 Task: Check the percentage active listings of air conditioning unit in the last 5 years.
Action: Mouse moved to (1083, 251)
Screenshot: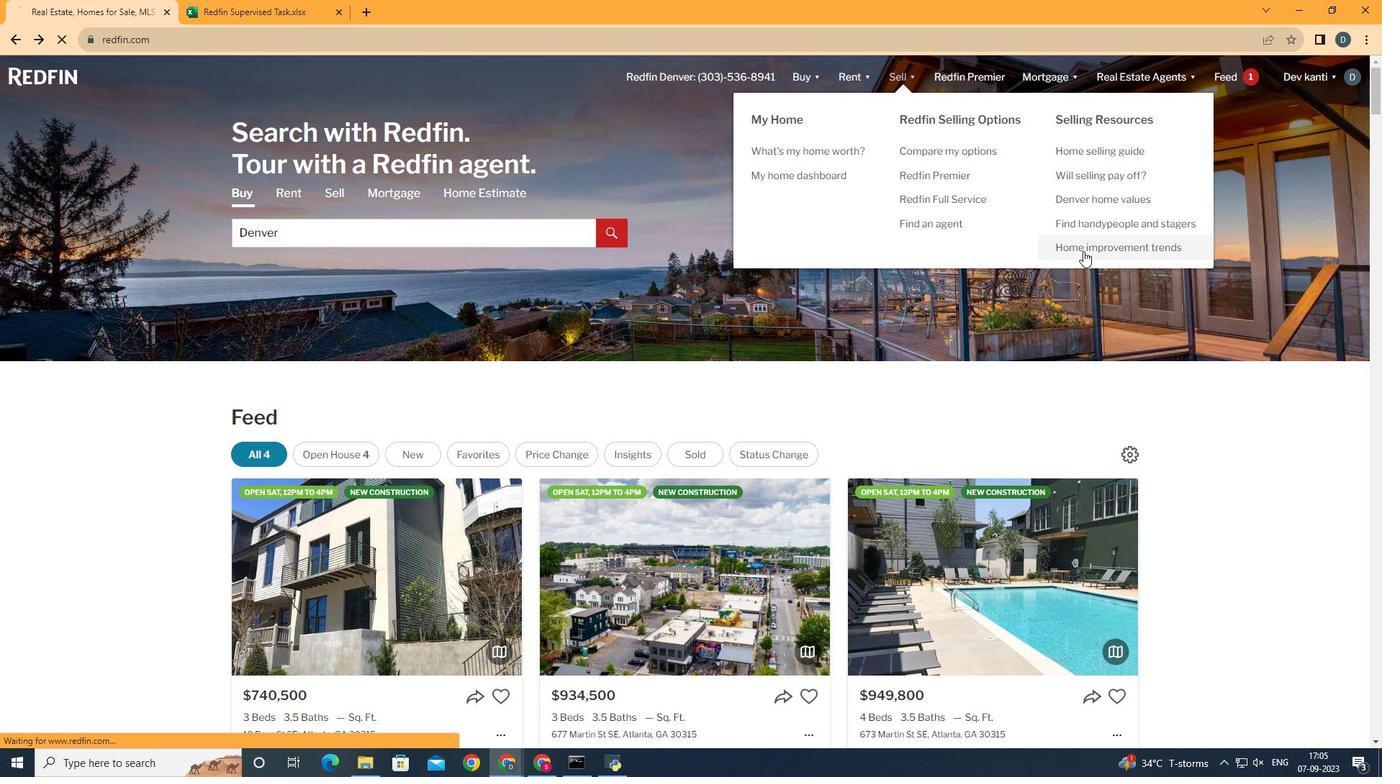 
Action: Mouse pressed left at (1083, 251)
Screenshot: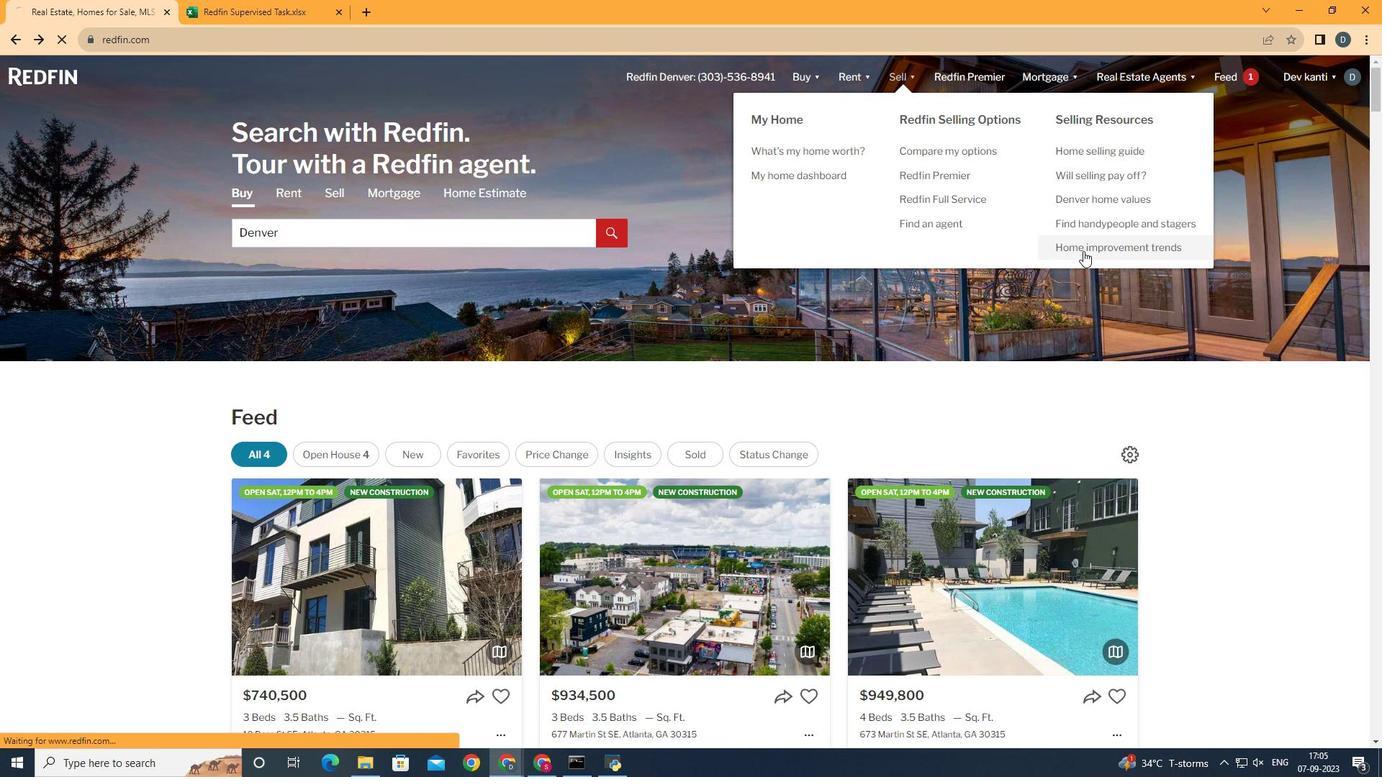 
Action: Mouse moved to (343, 271)
Screenshot: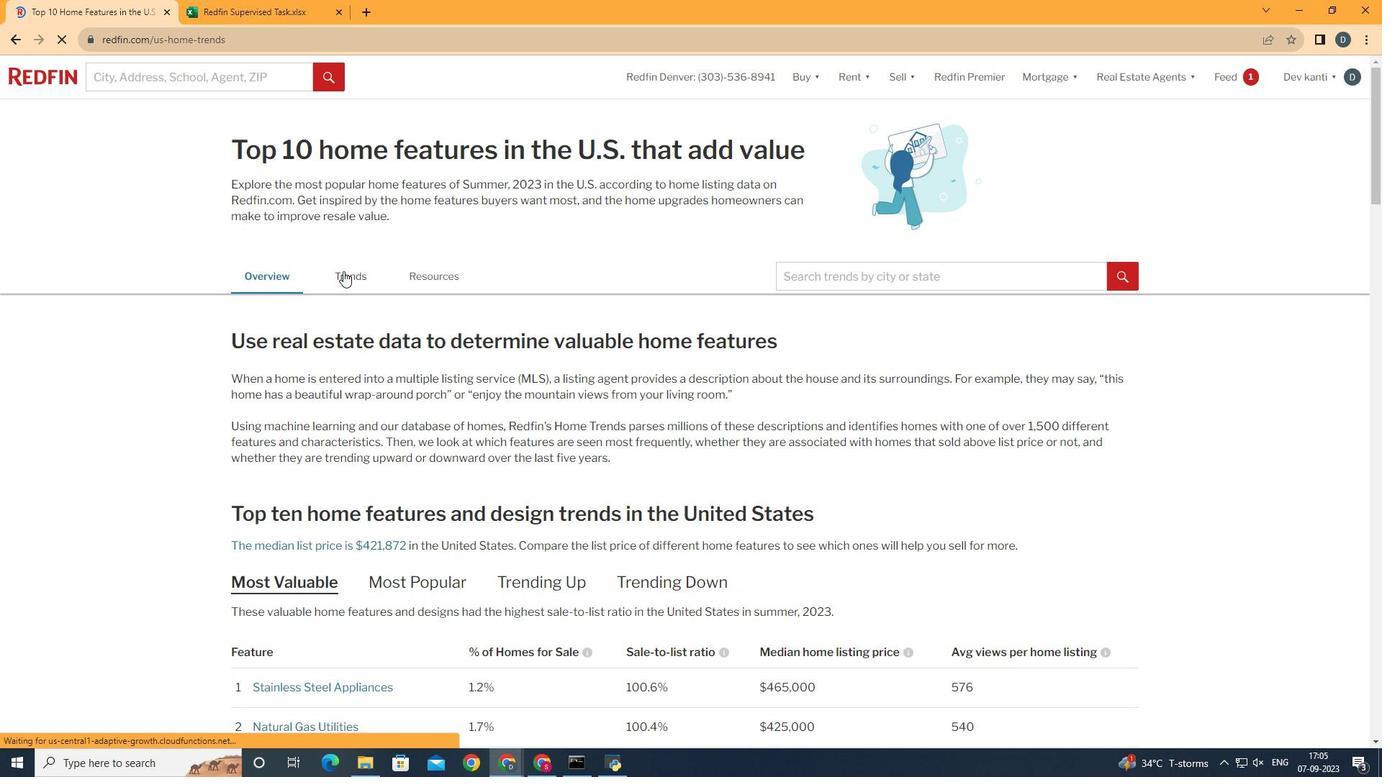 
Action: Mouse pressed left at (343, 271)
Screenshot: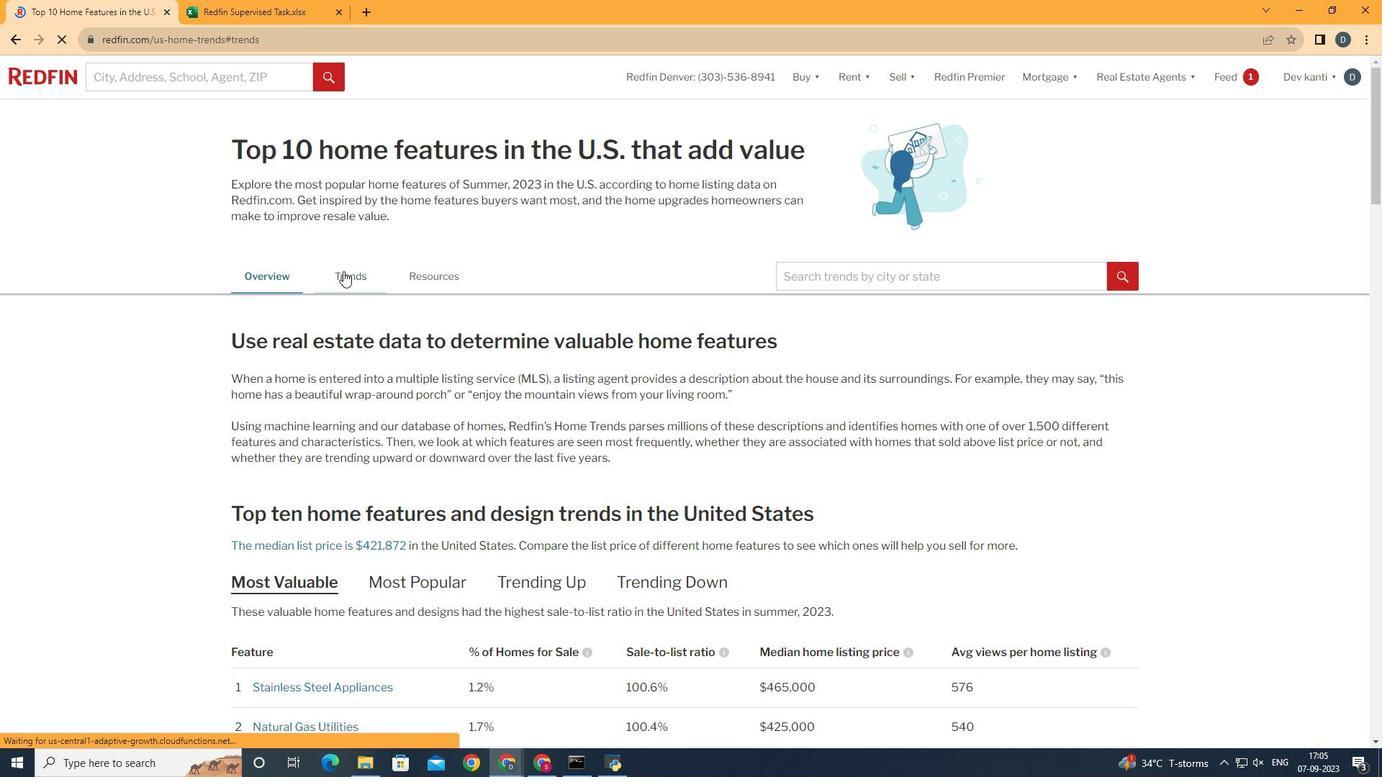 
Action: Mouse moved to (513, 278)
Screenshot: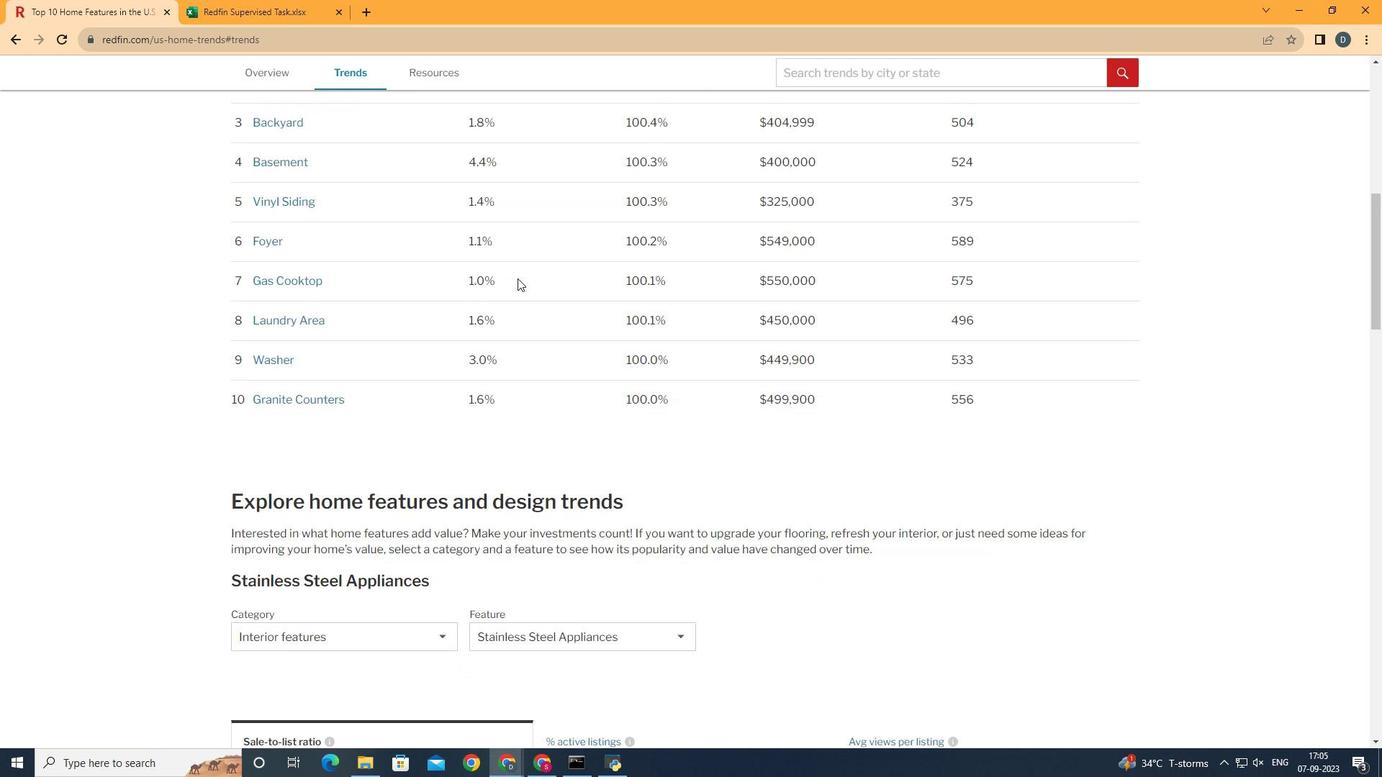 
Action: Mouse scrolled (513, 277) with delta (0, 0)
Screenshot: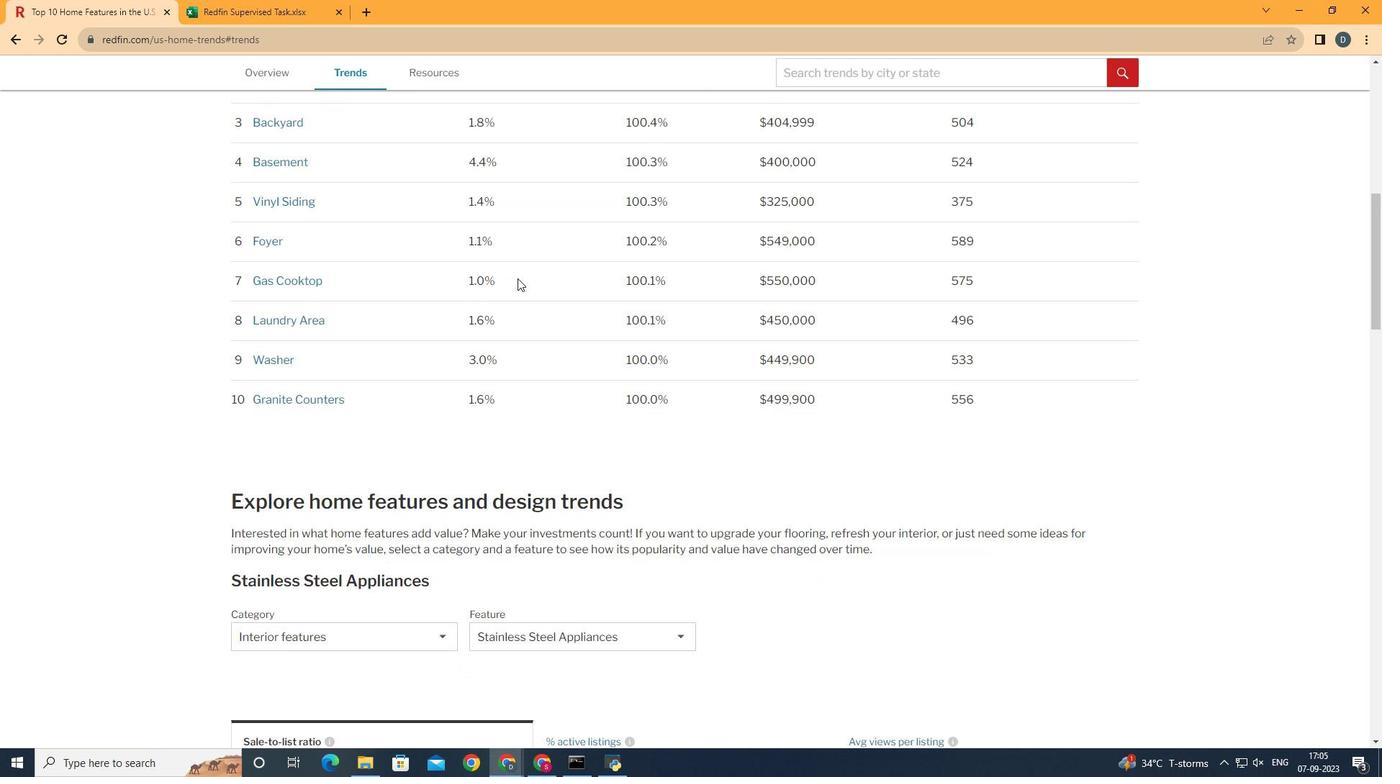
Action: Mouse scrolled (513, 277) with delta (0, 0)
Screenshot: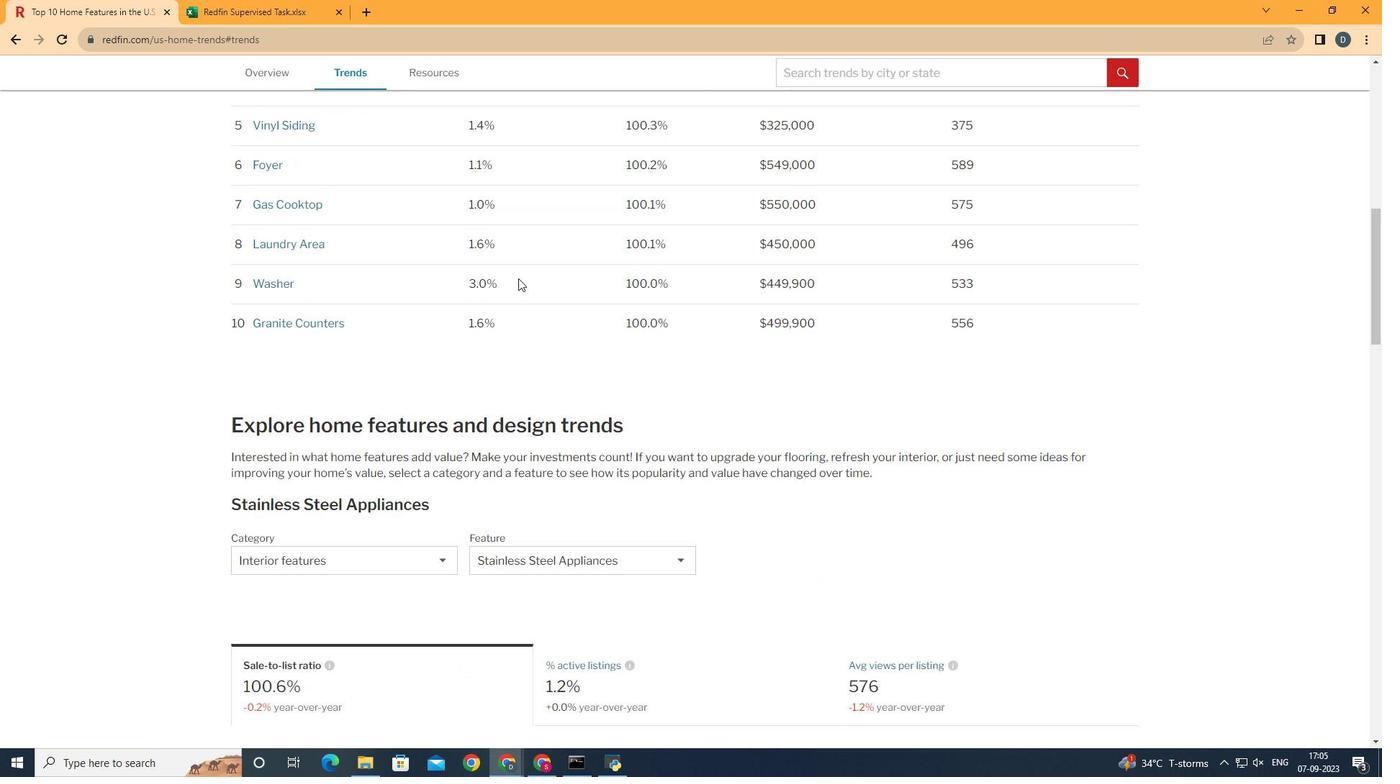 
Action: Mouse scrolled (513, 277) with delta (0, 0)
Screenshot: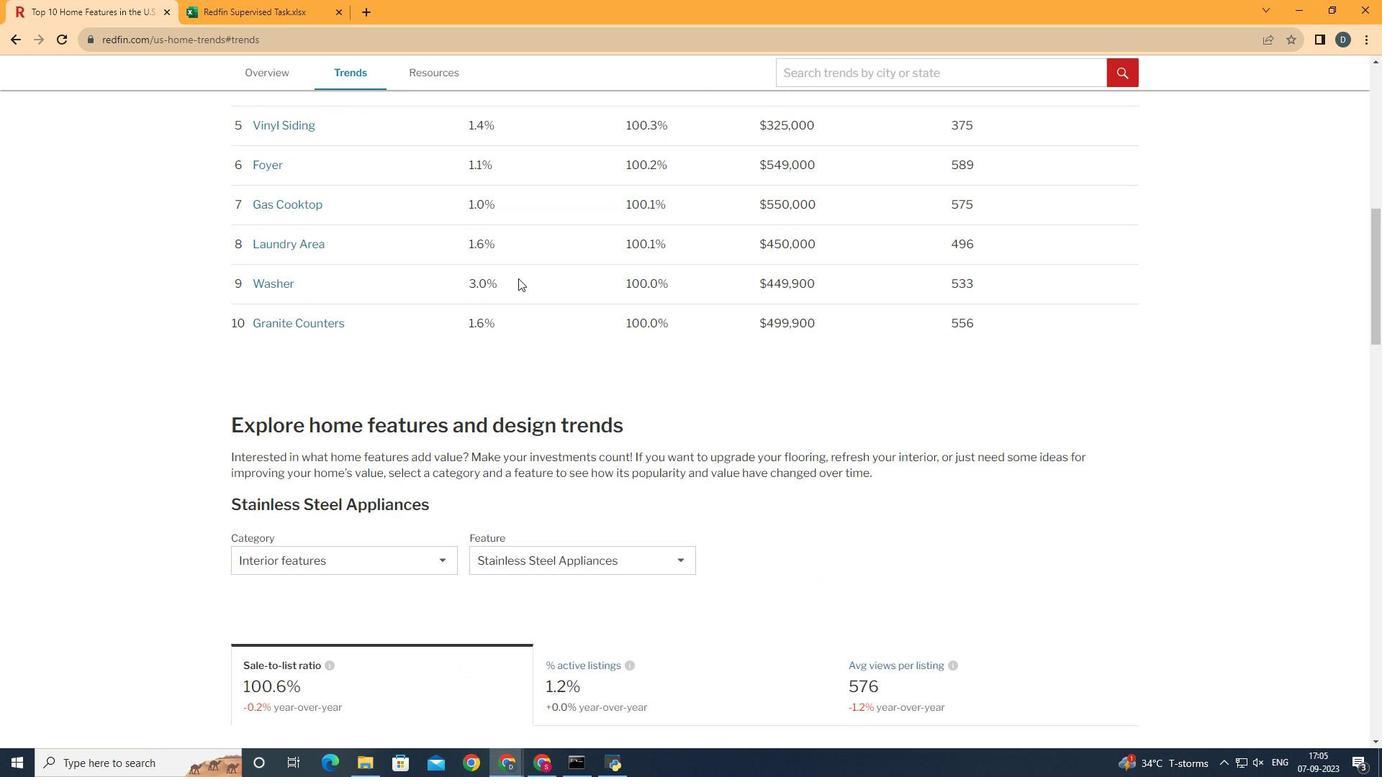 
Action: Mouse moved to (517, 278)
Screenshot: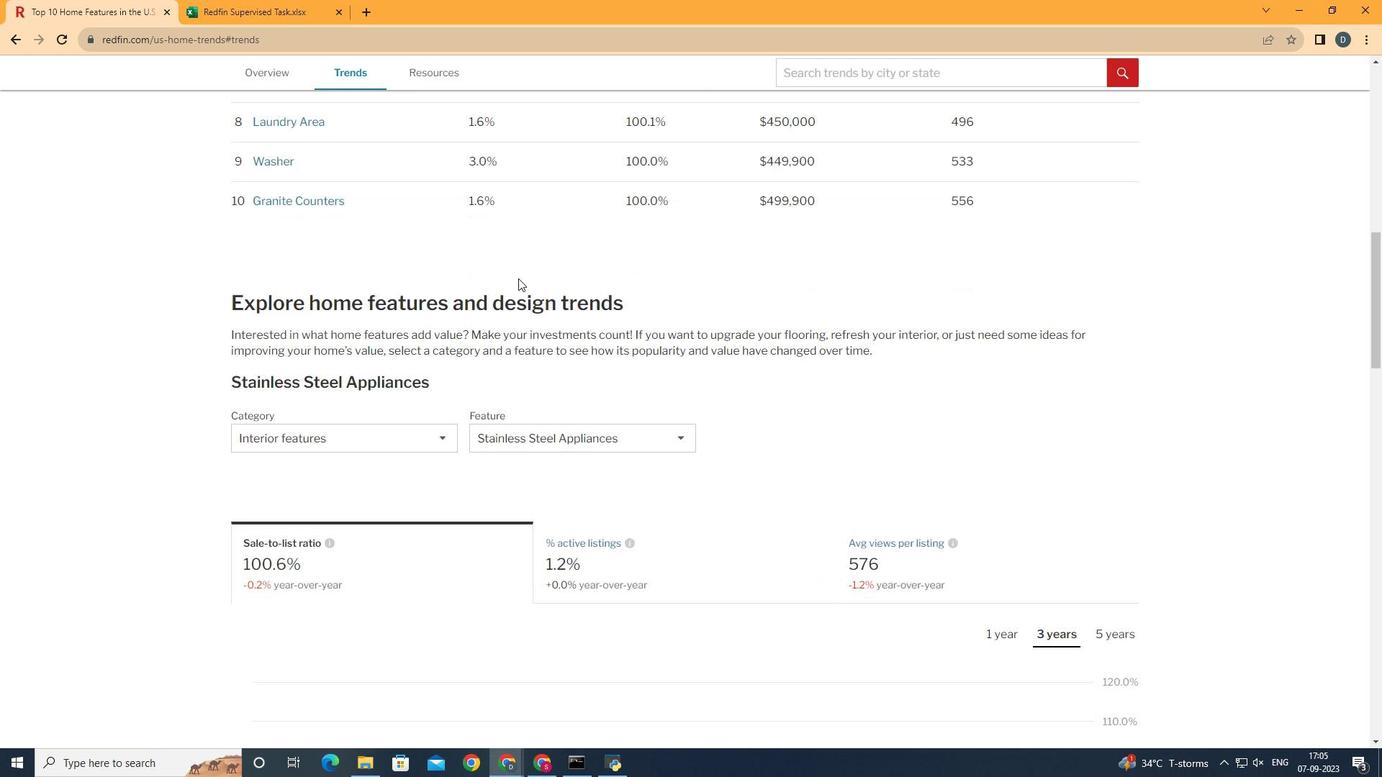 
Action: Mouse scrolled (517, 277) with delta (0, 0)
Screenshot: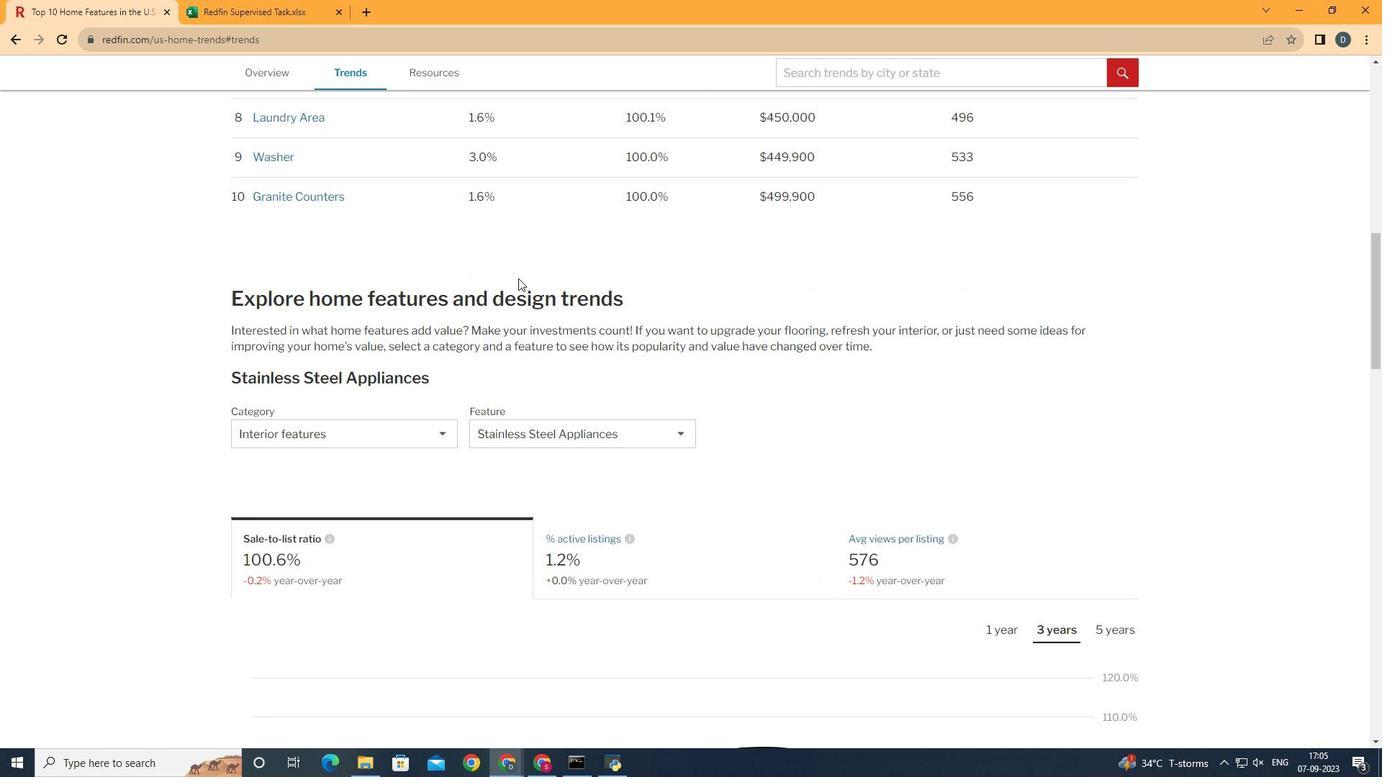 
Action: Mouse scrolled (517, 277) with delta (0, 0)
Screenshot: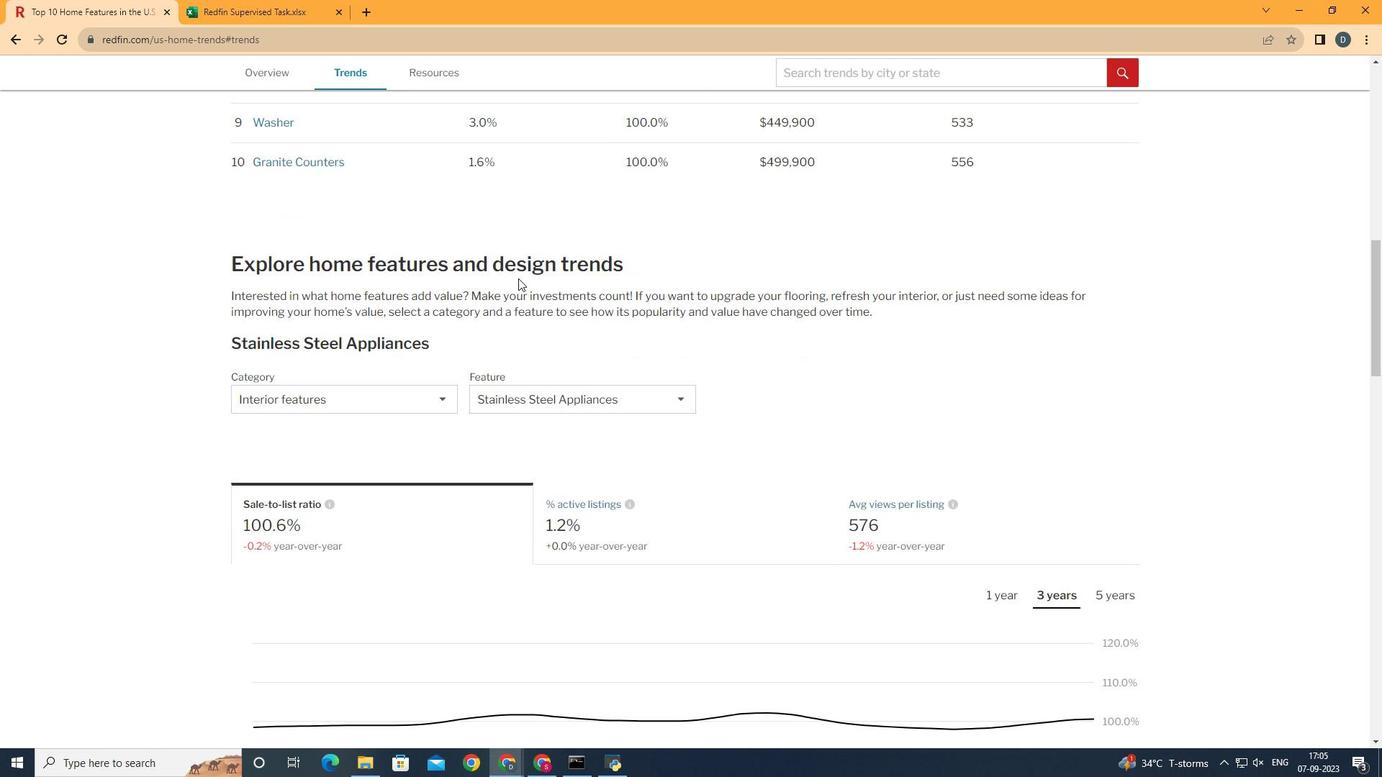 
Action: Mouse scrolled (517, 277) with delta (0, 0)
Screenshot: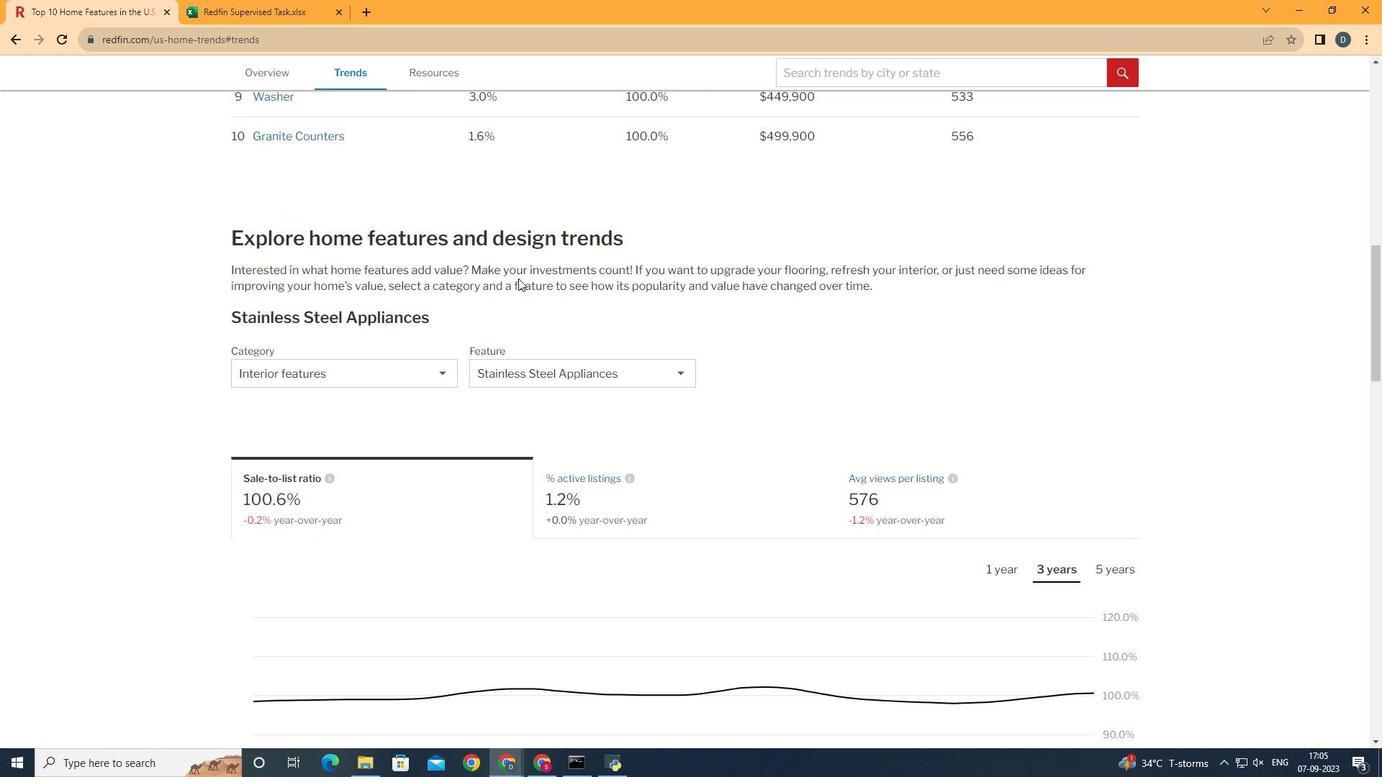 
Action: Mouse moved to (518, 278)
Screenshot: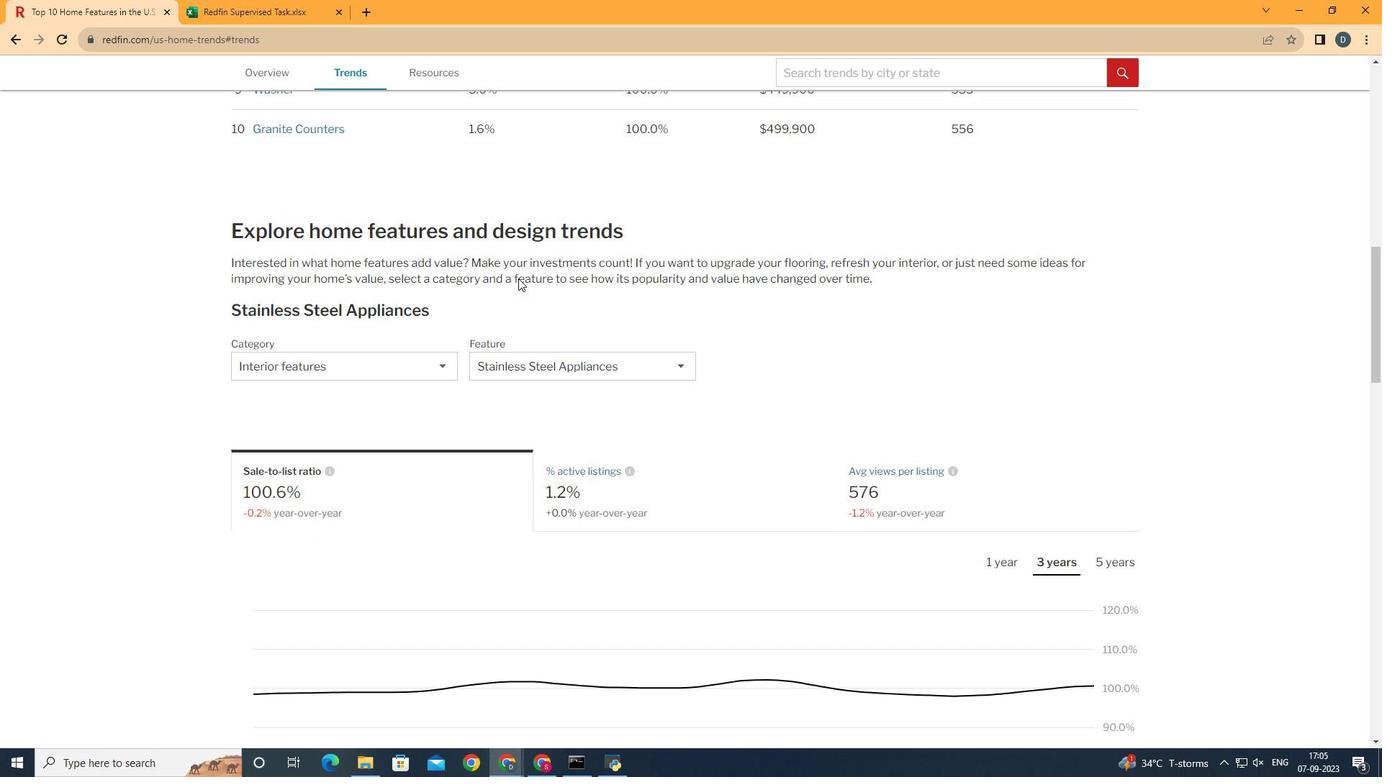 
Action: Mouse scrolled (518, 277) with delta (0, 0)
Screenshot: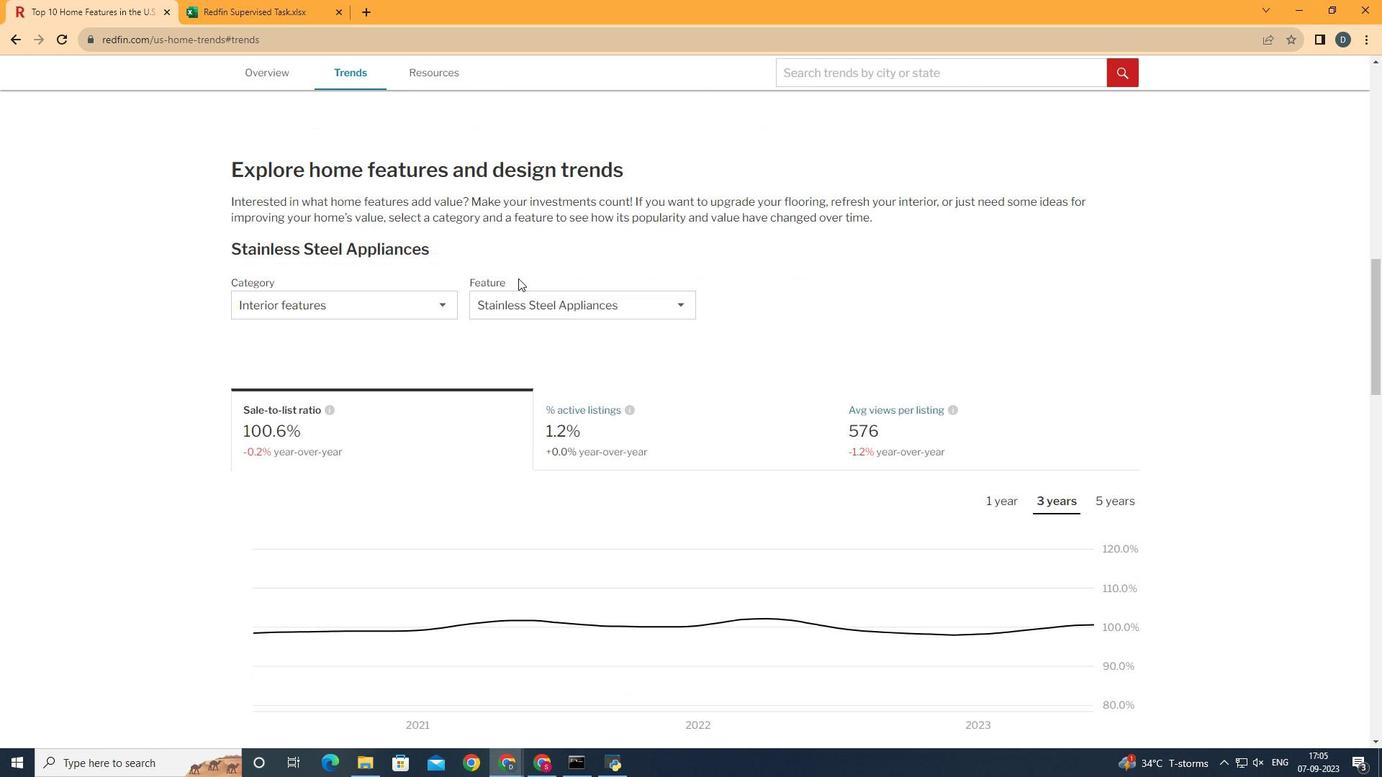 
Action: Mouse scrolled (518, 277) with delta (0, 0)
Screenshot: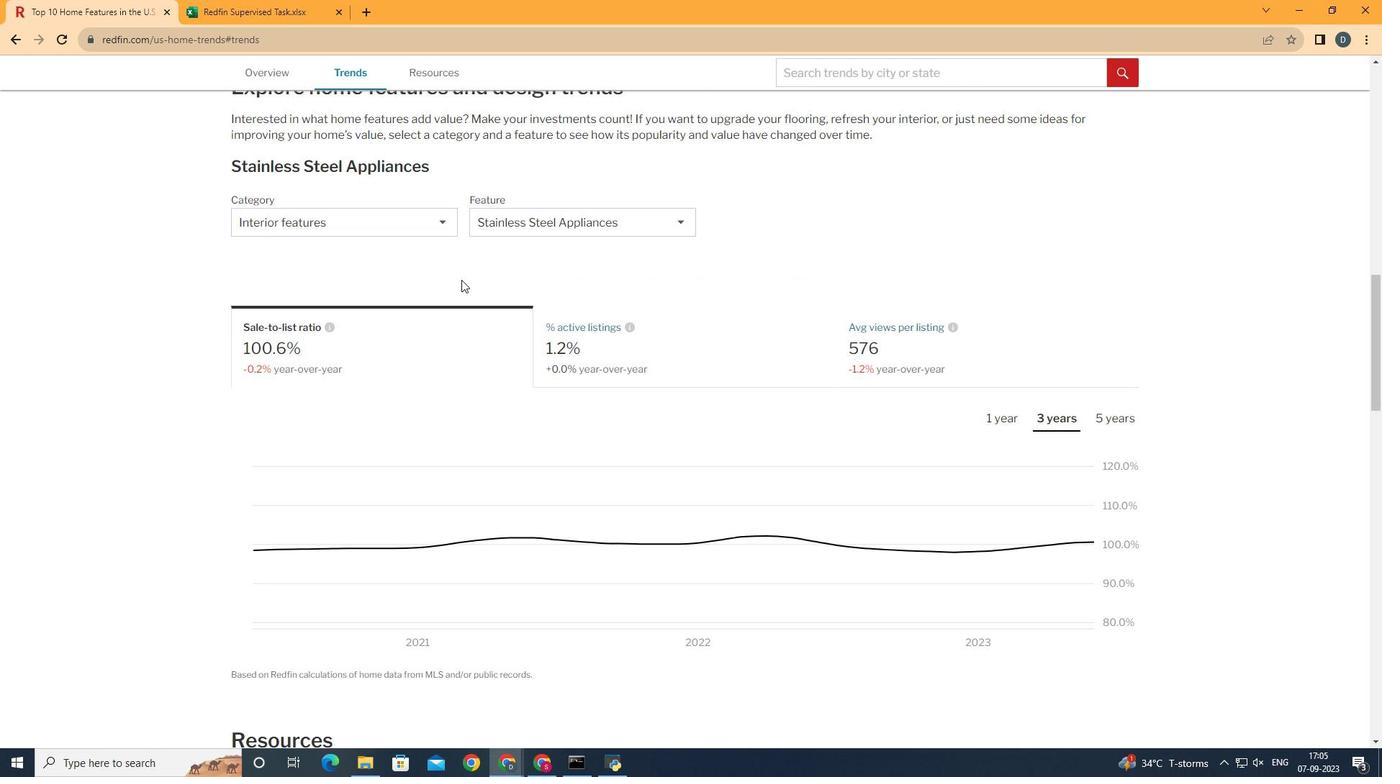 
Action: Mouse scrolled (518, 277) with delta (0, 0)
Screenshot: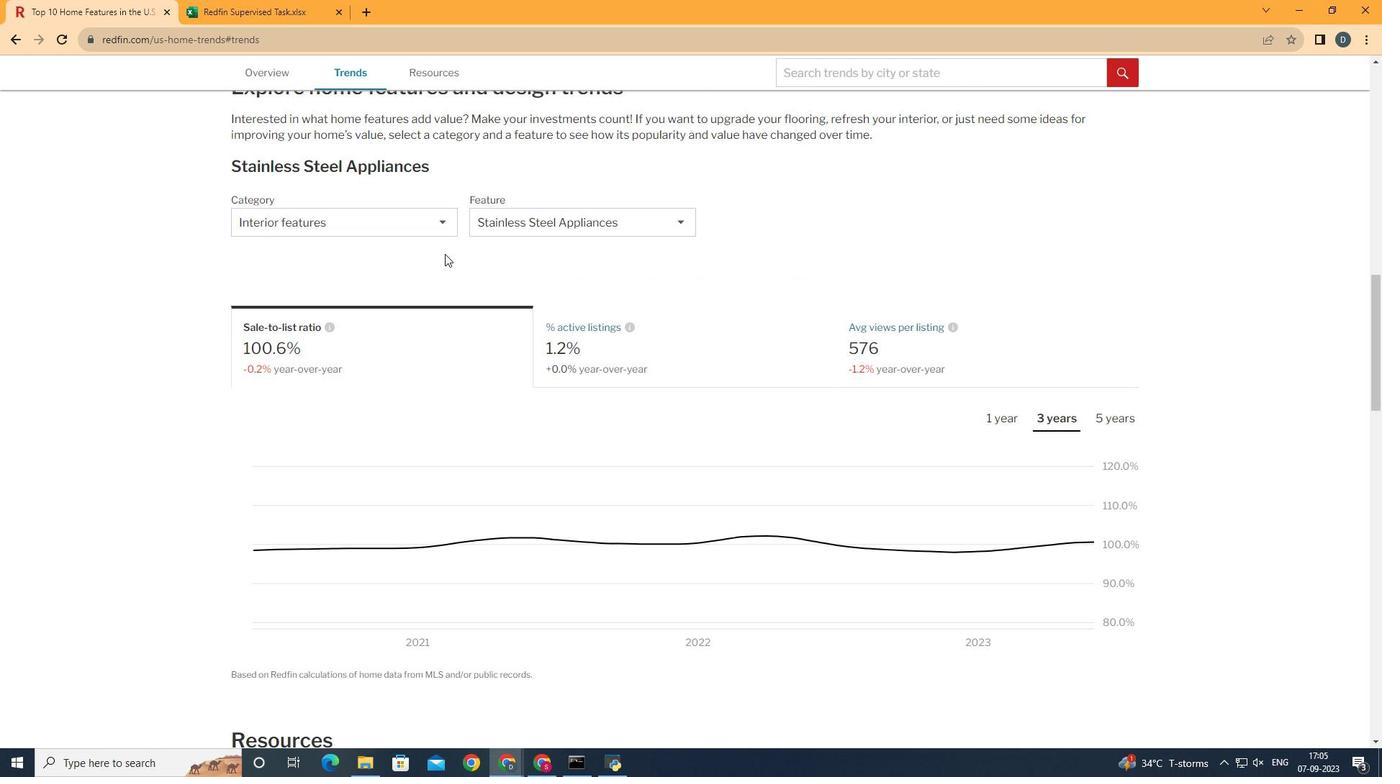 
Action: Mouse moved to (413, 229)
Screenshot: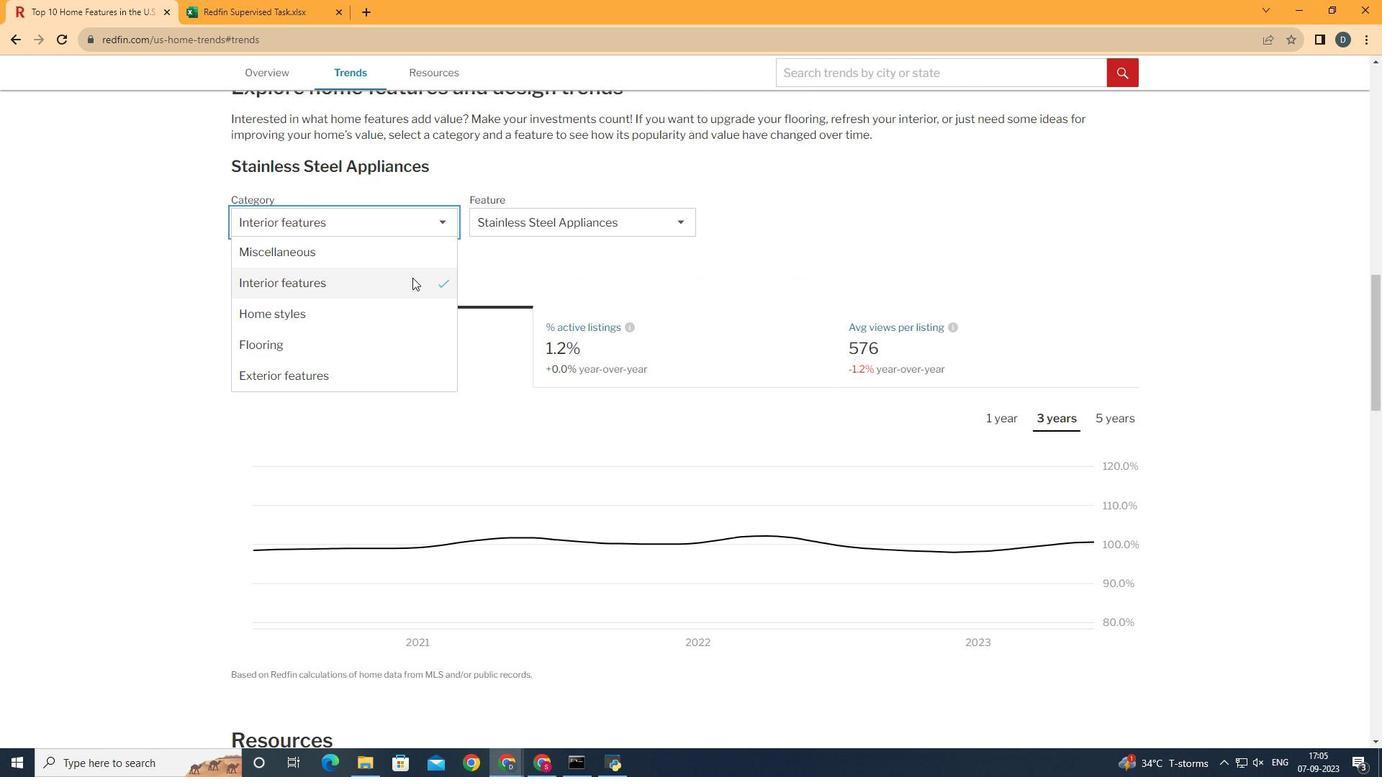 
Action: Mouse pressed left at (413, 229)
Screenshot: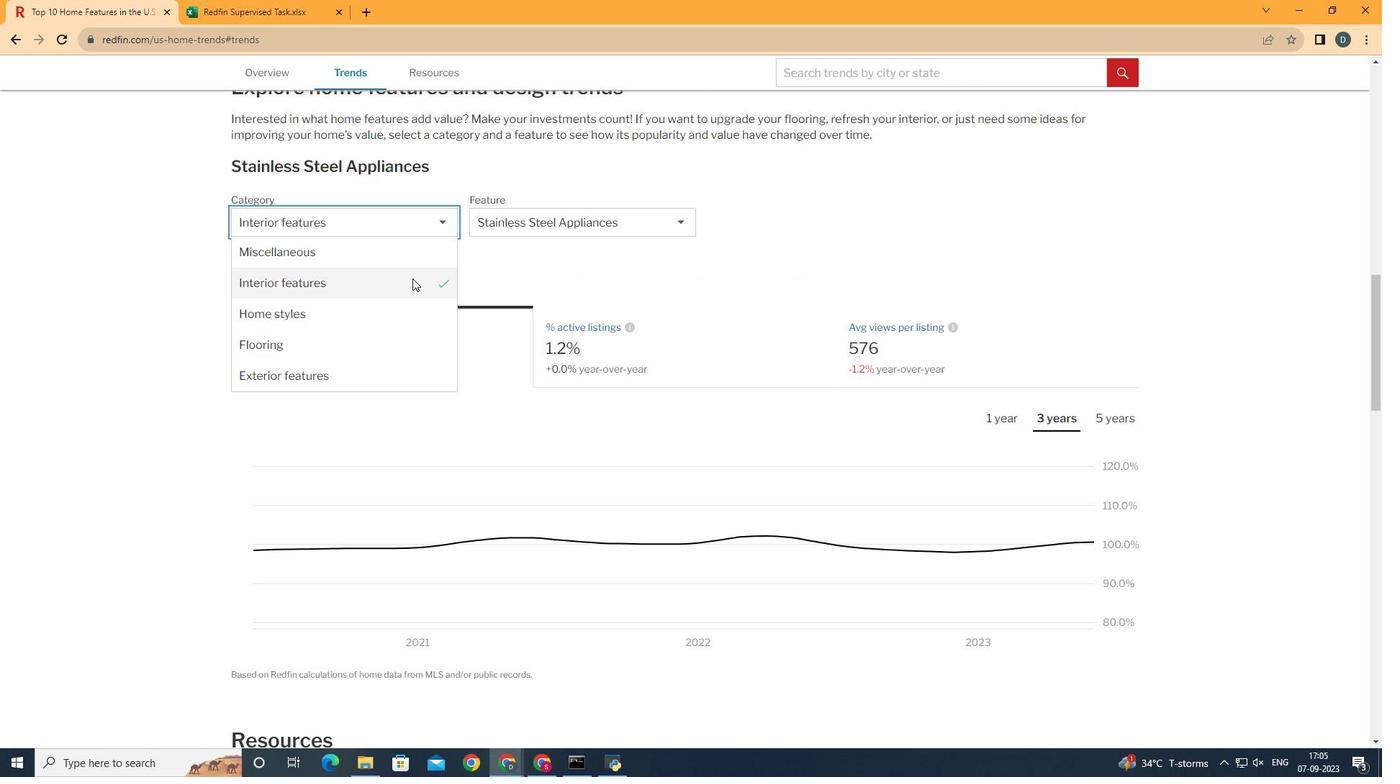 
Action: Mouse moved to (412, 278)
Screenshot: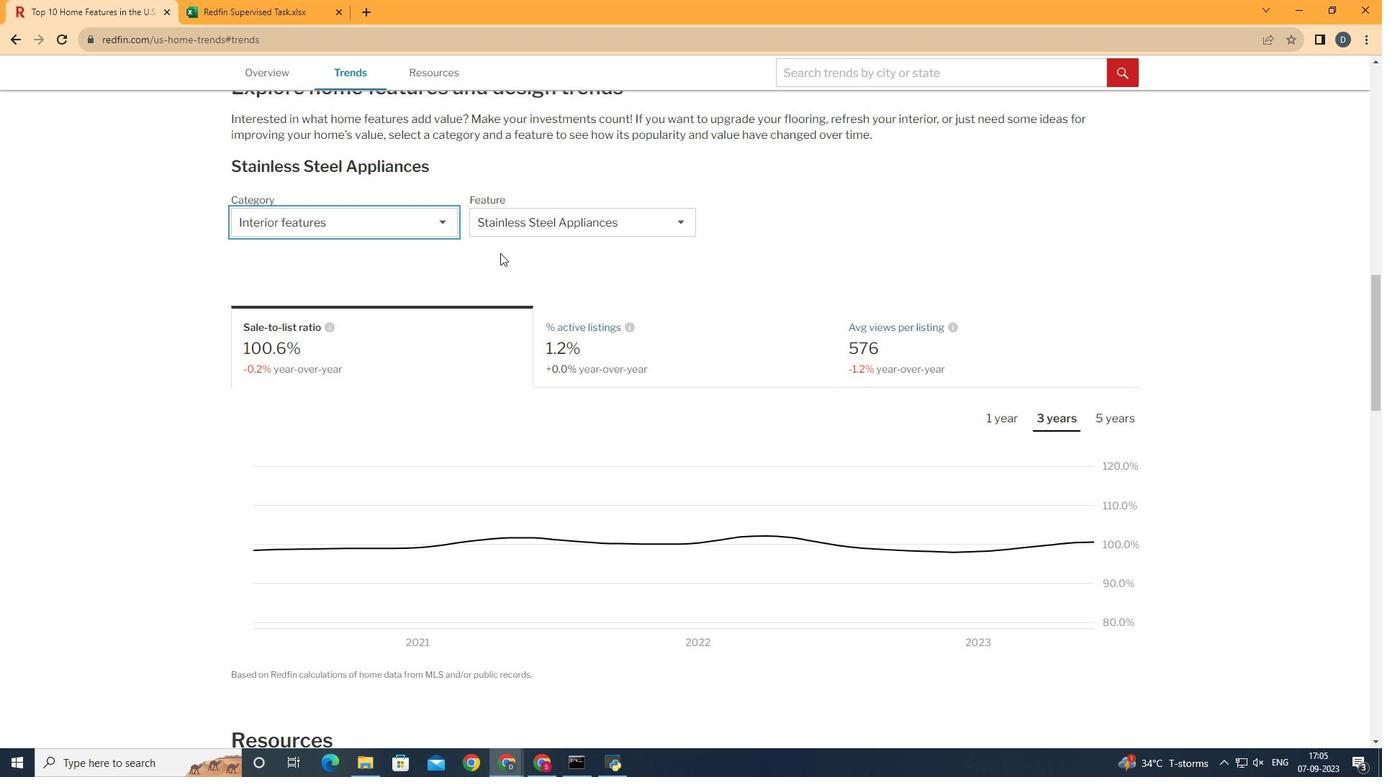 
Action: Mouse pressed left at (412, 278)
Screenshot: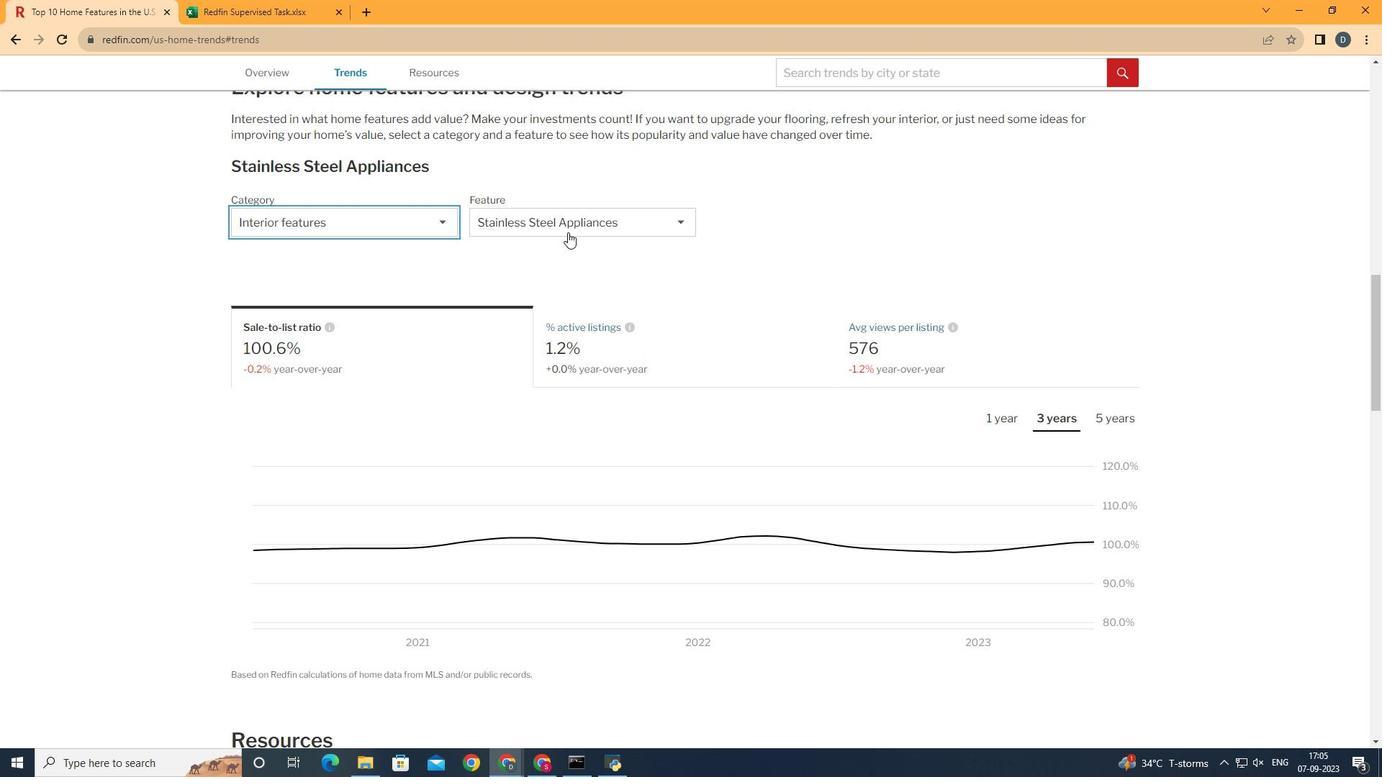 
Action: Mouse moved to (567, 232)
Screenshot: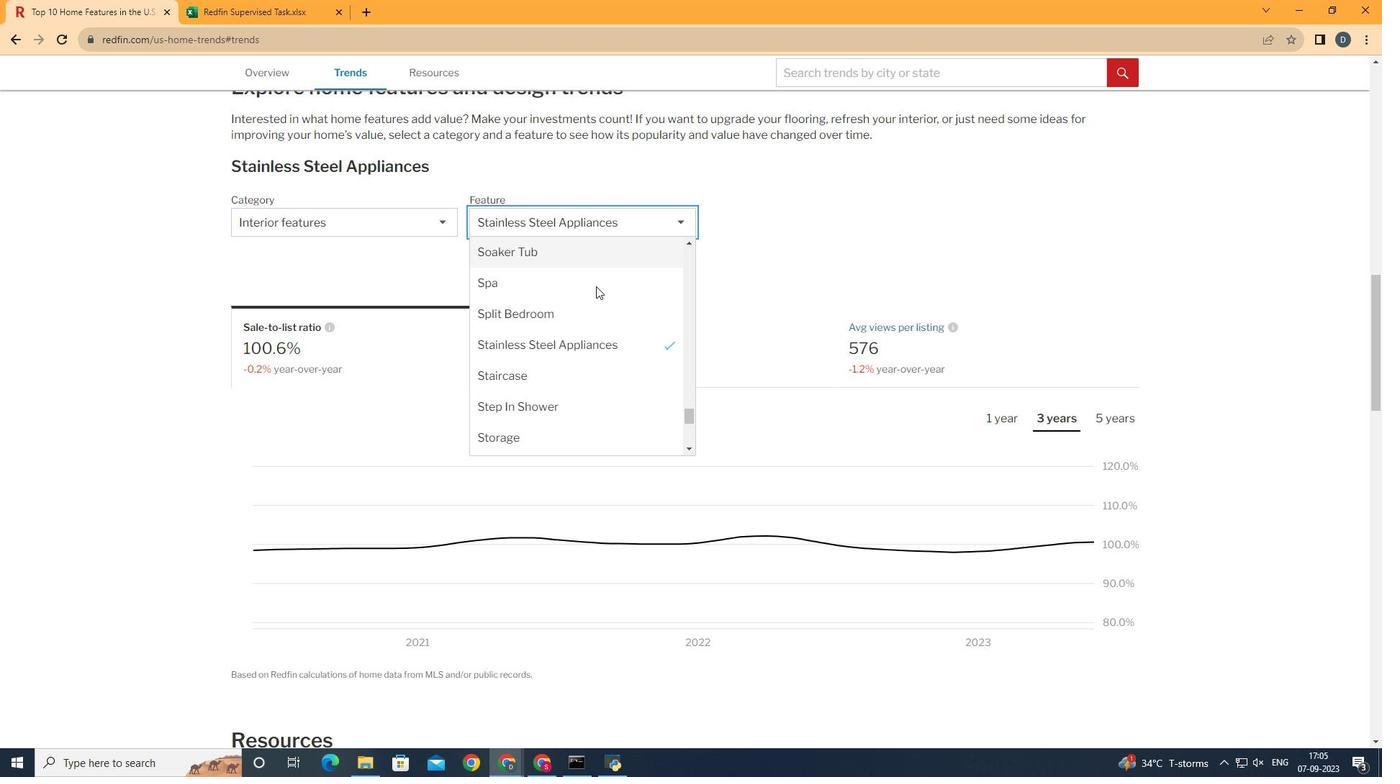 
Action: Mouse pressed left at (567, 232)
Screenshot: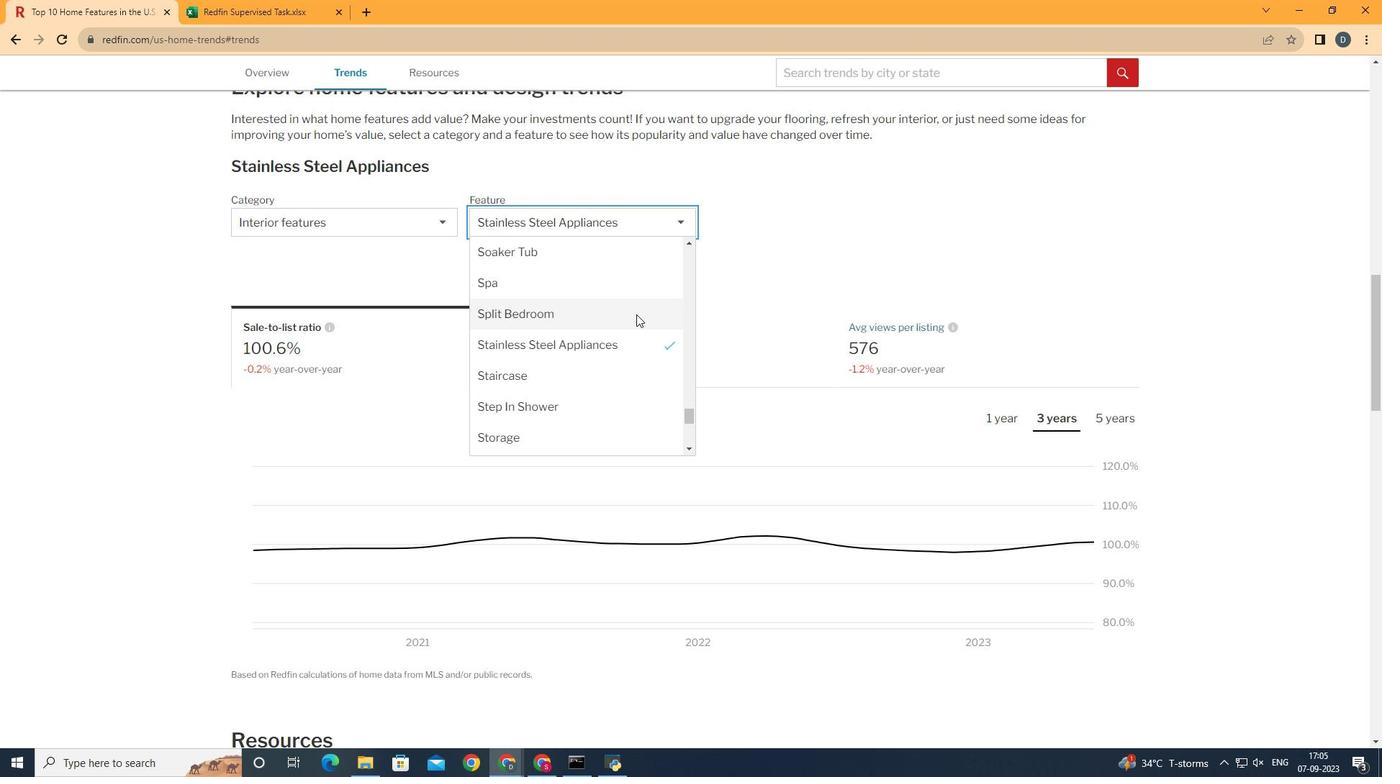 
Action: Mouse moved to (690, 411)
Screenshot: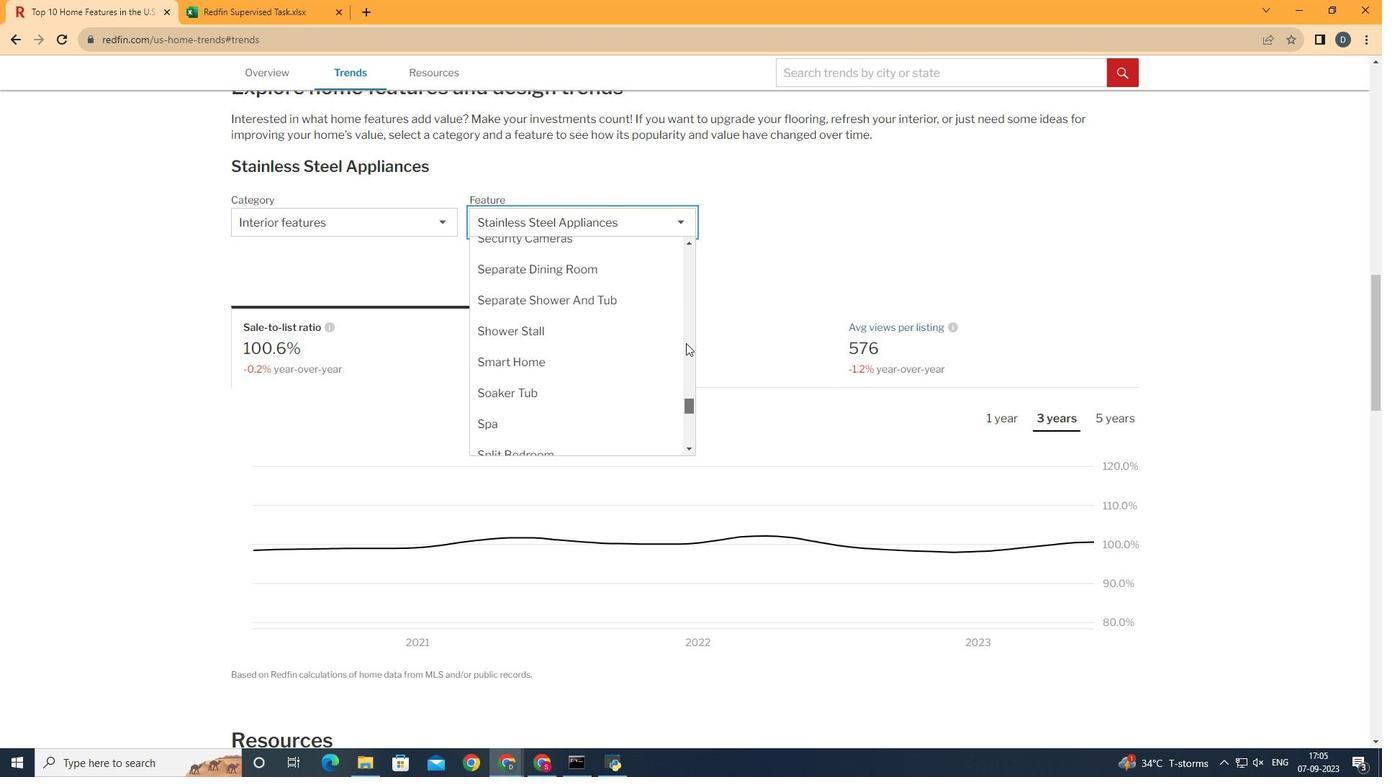 
Action: Mouse pressed left at (690, 411)
Screenshot: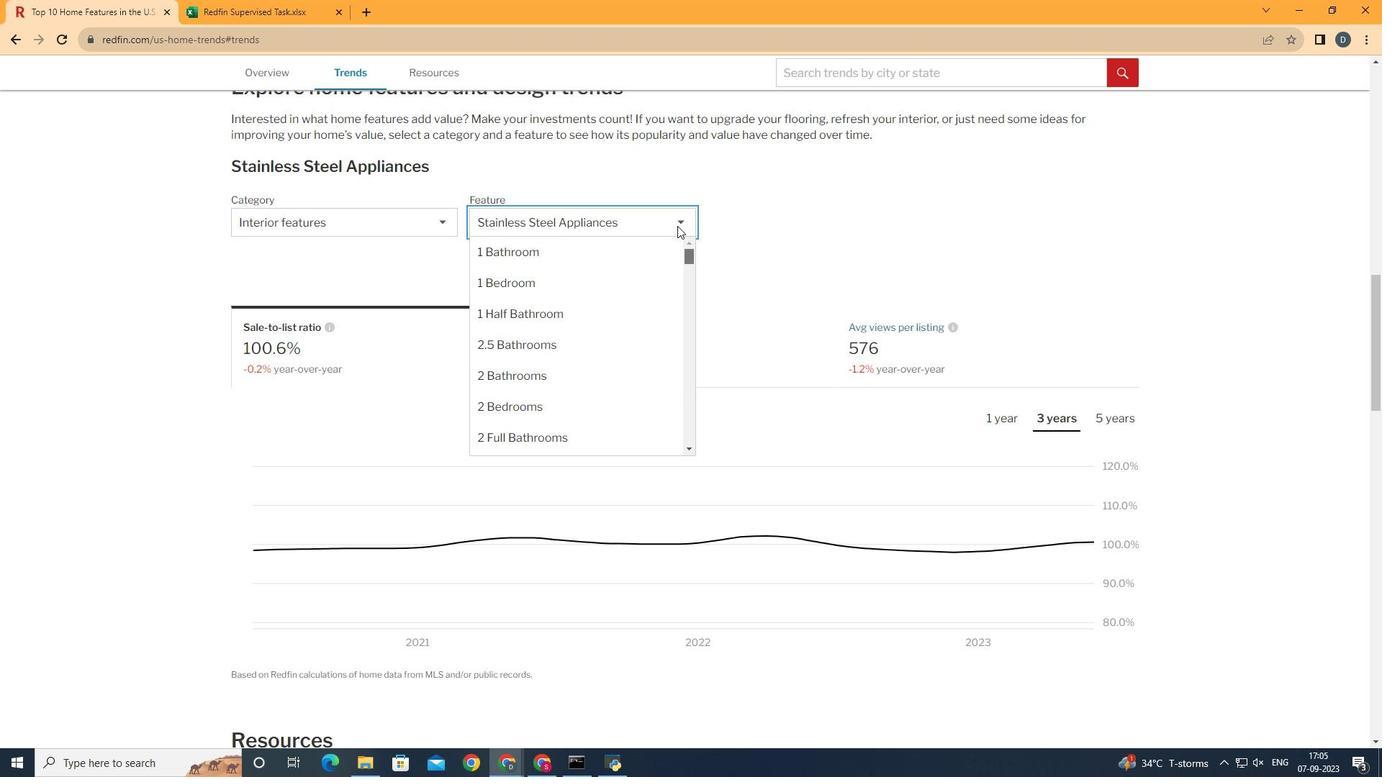 
Action: Mouse moved to (652, 314)
Screenshot: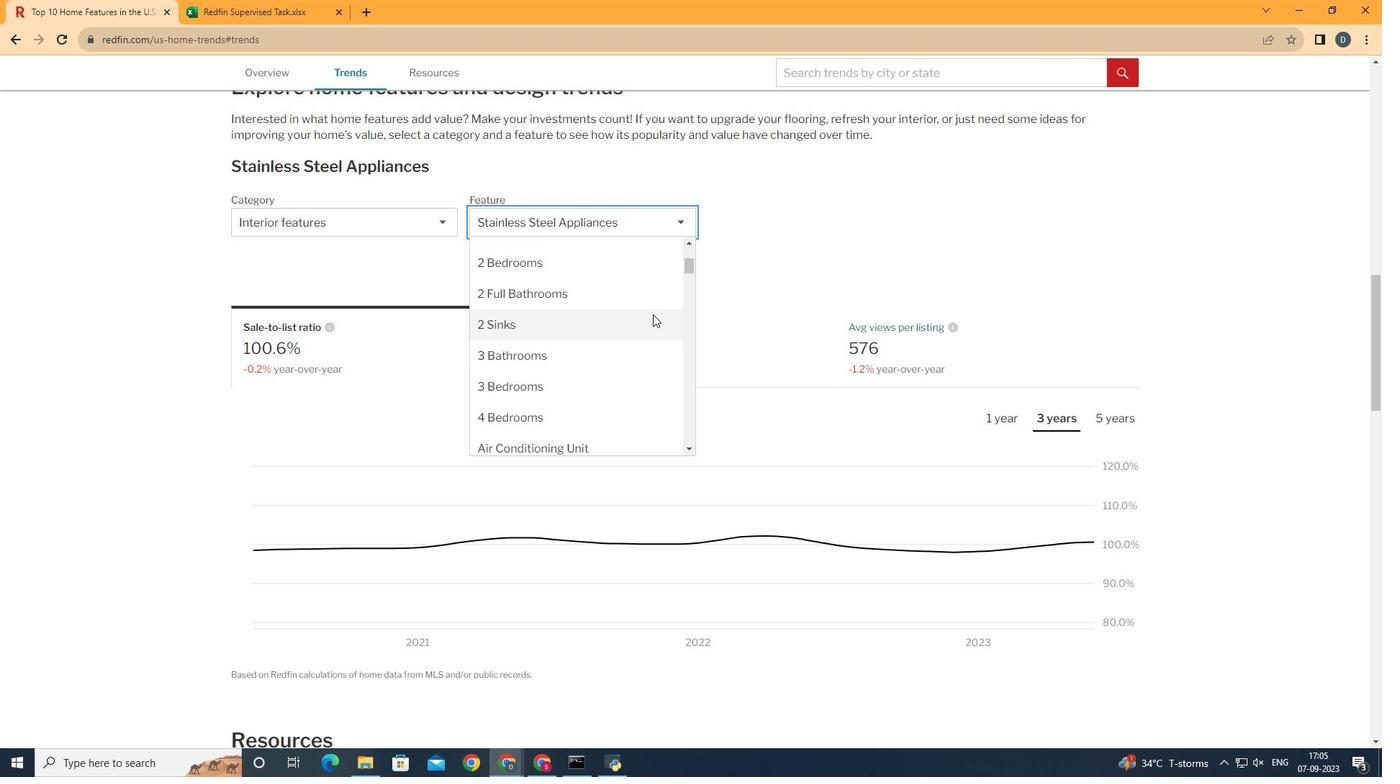 
Action: Mouse scrolled (652, 313) with delta (0, 0)
Screenshot: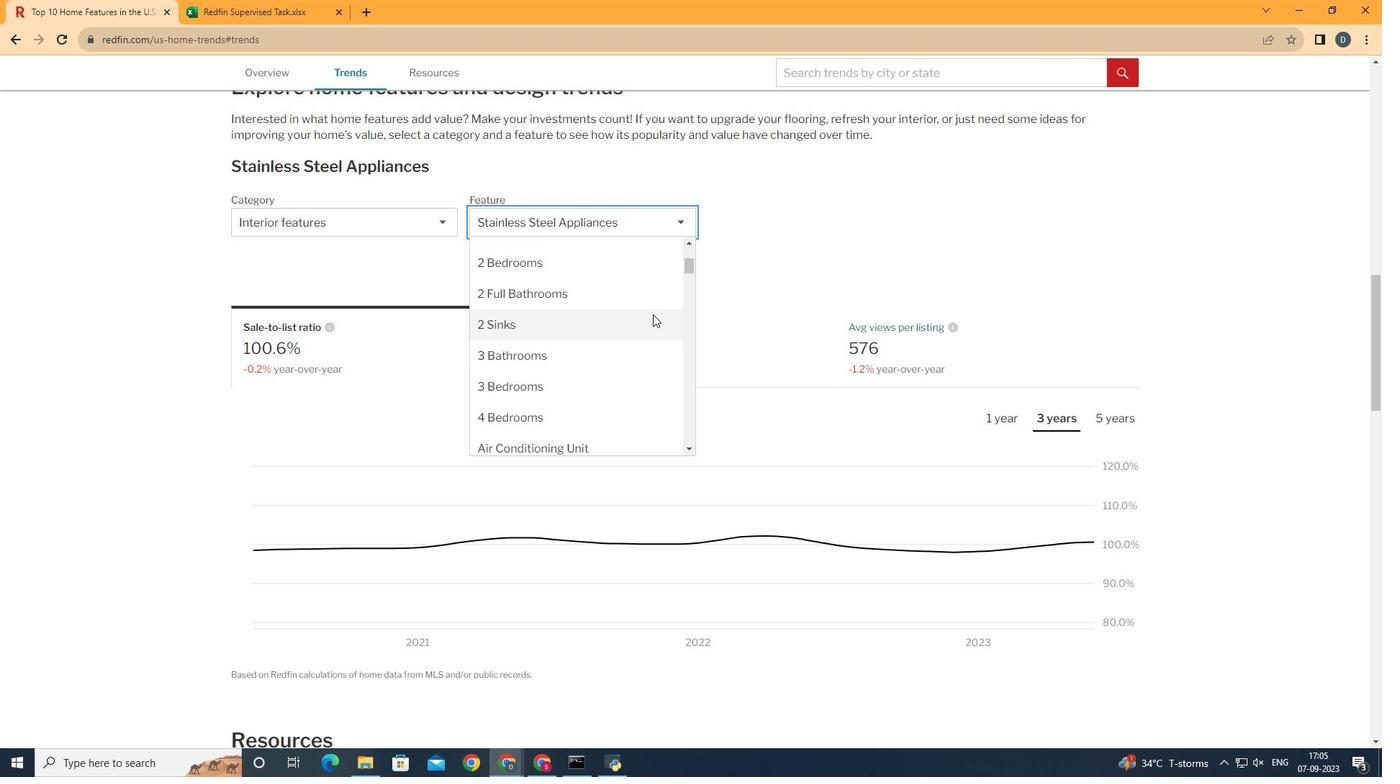 
Action: Mouse scrolled (652, 313) with delta (0, 0)
Screenshot: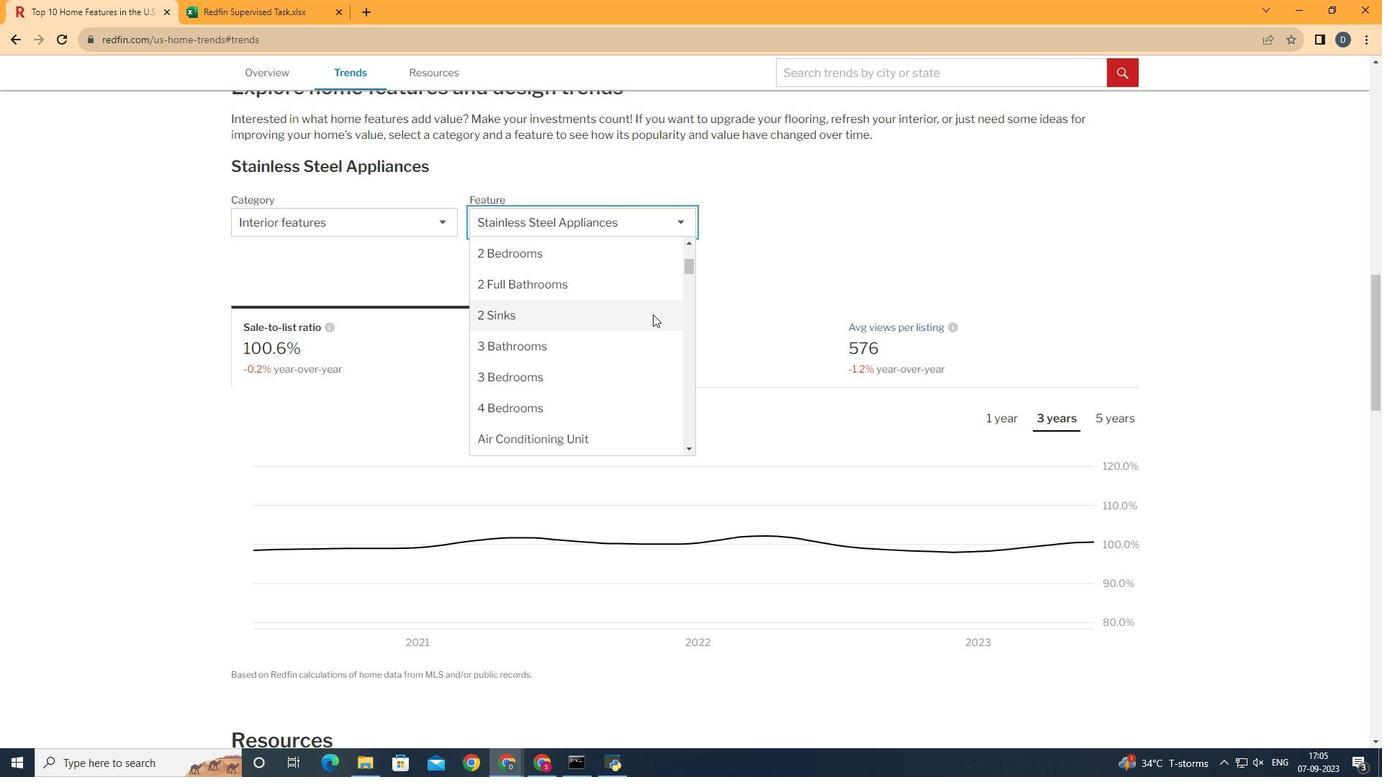 
Action: Mouse moved to (652, 314)
Screenshot: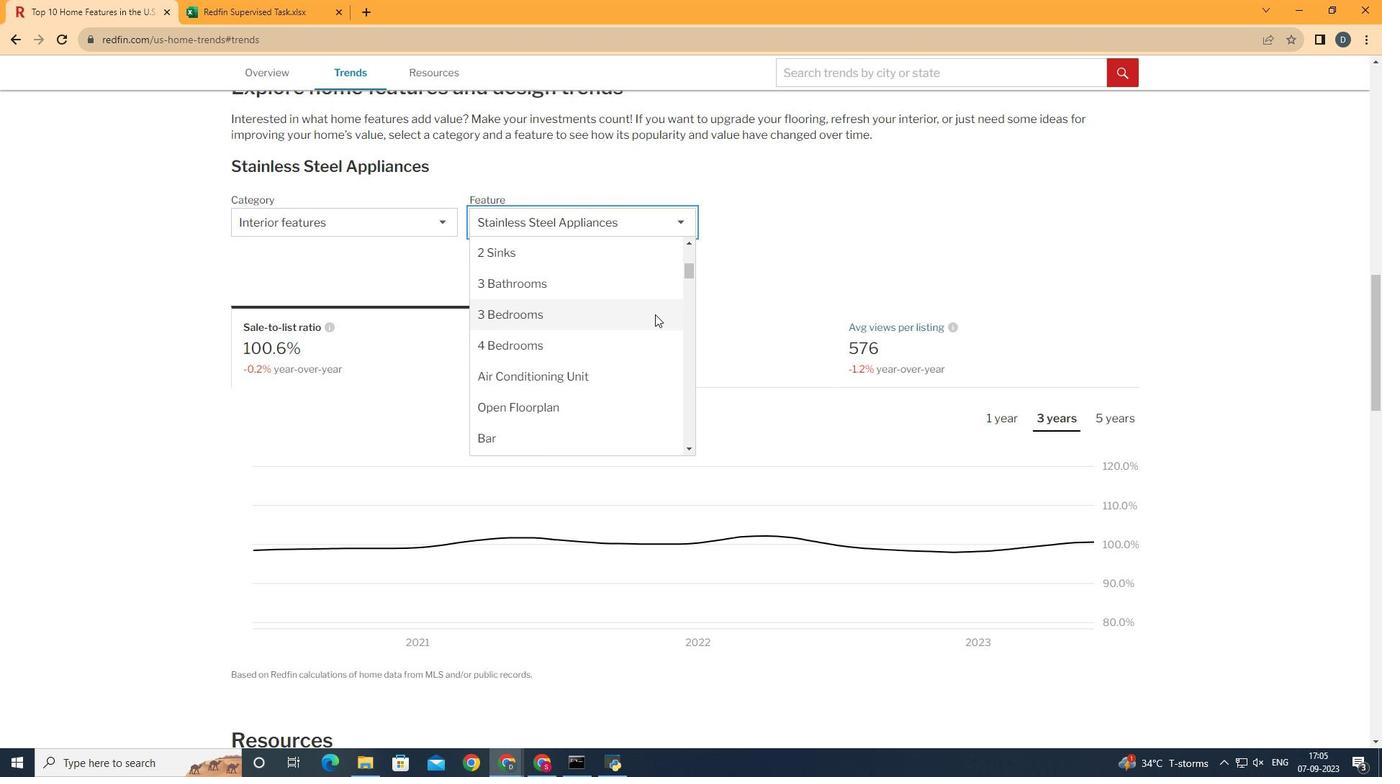 
Action: Mouse scrolled (652, 313) with delta (0, 0)
Screenshot: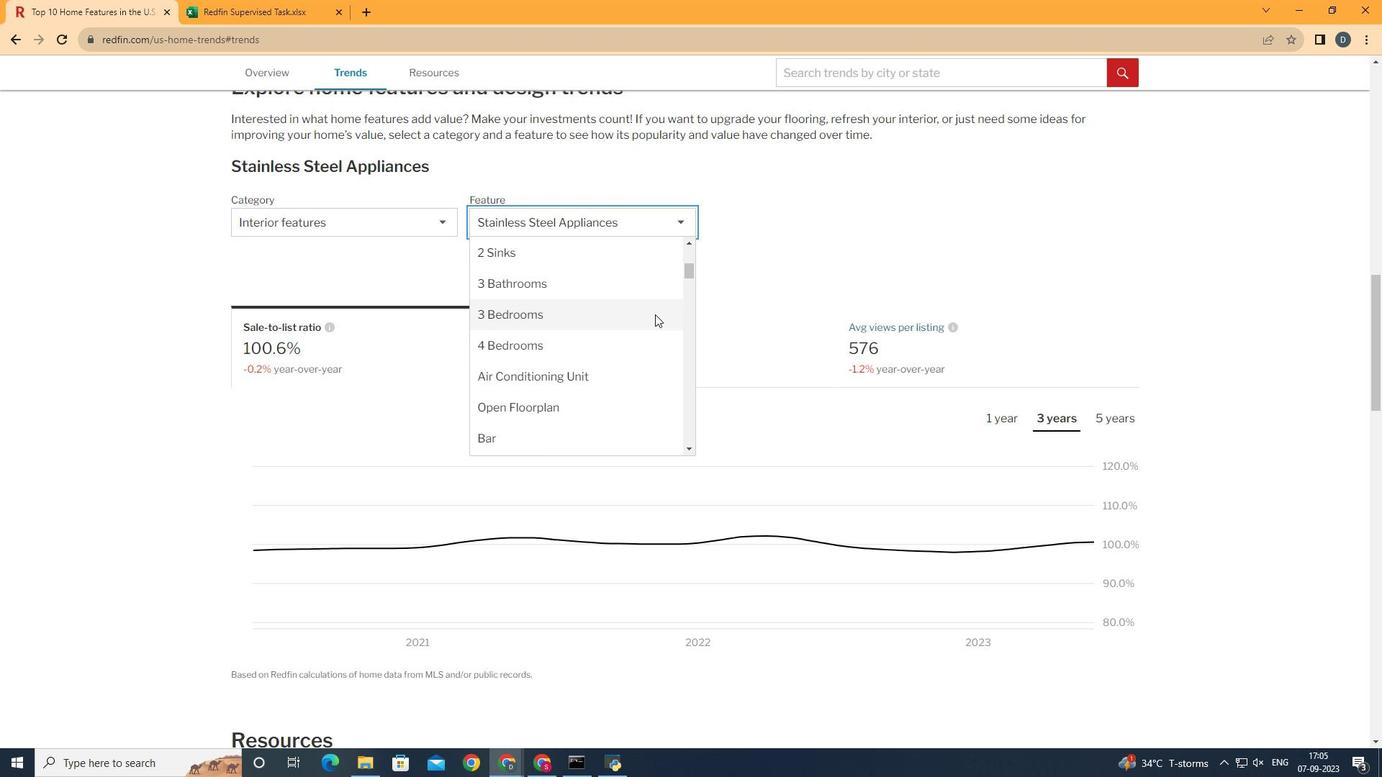 
Action: Mouse moved to (655, 314)
Screenshot: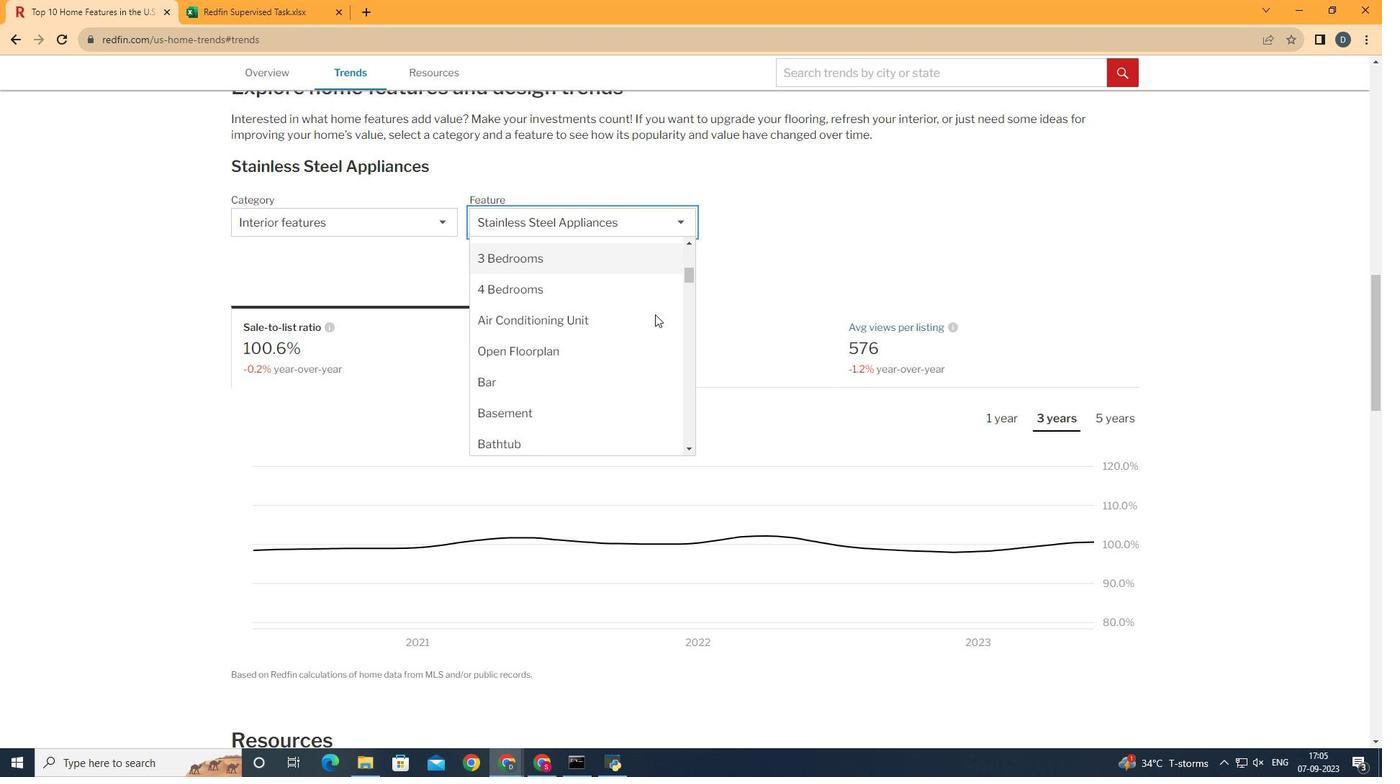 
Action: Mouse scrolled (655, 313) with delta (0, 0)
Screenshot: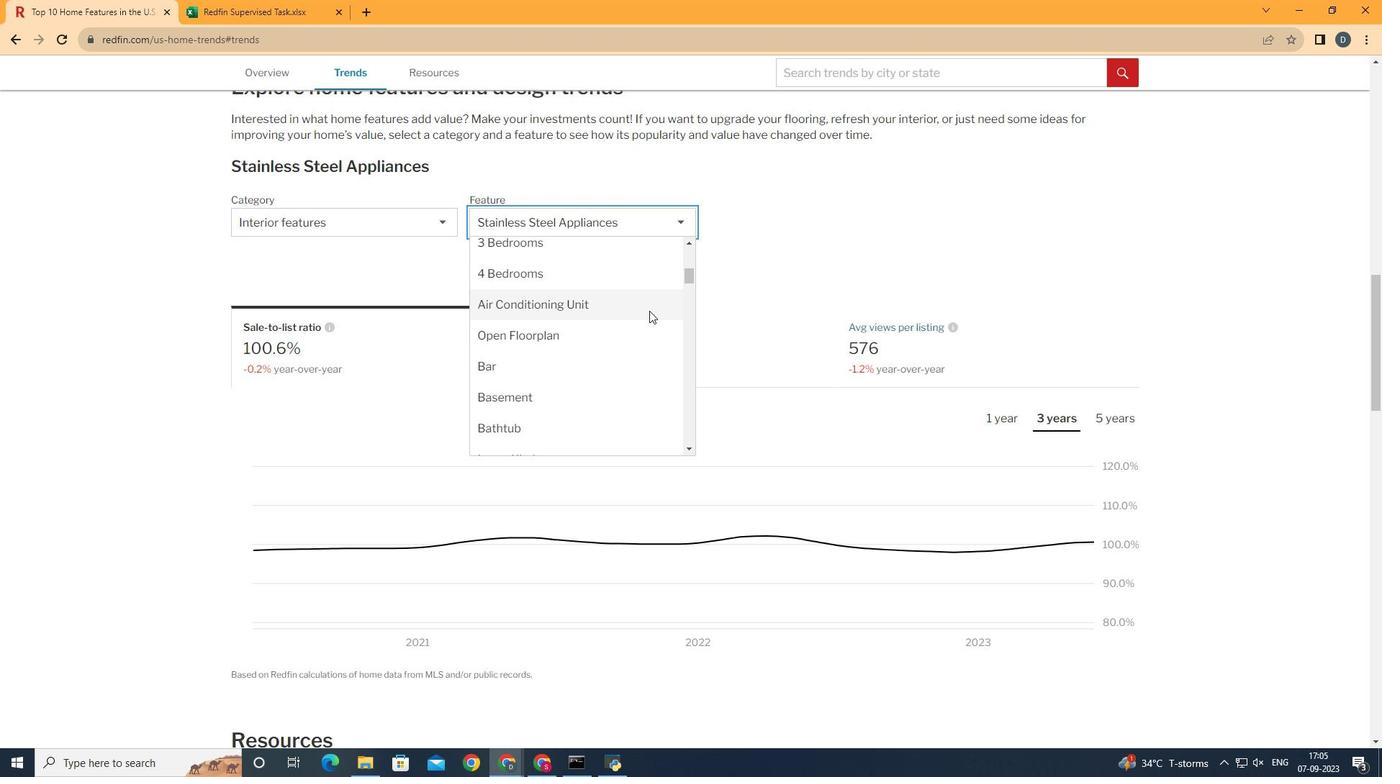 
Action: Mouse moved to (646, 302)
Screenshot: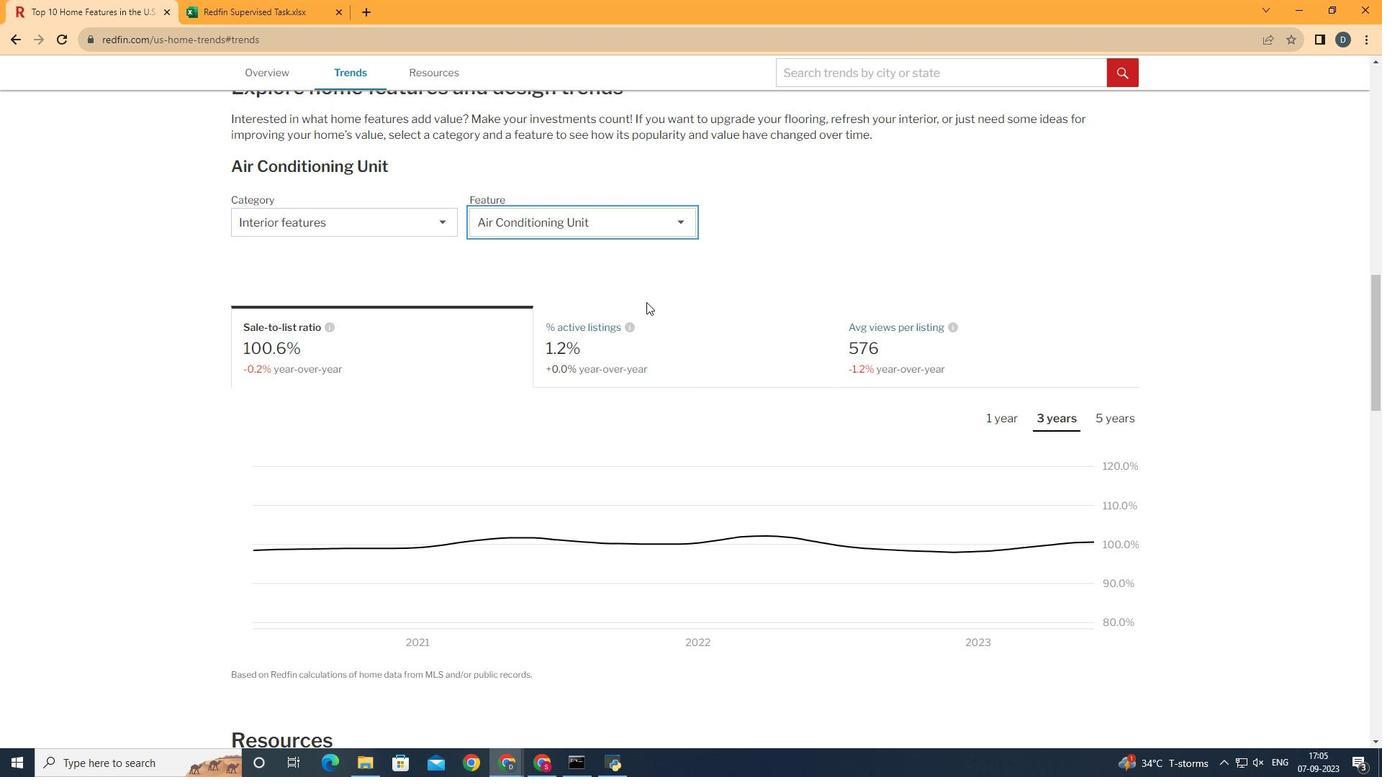 
Action: Mouse pressed left at (646, 302)
Screenshot: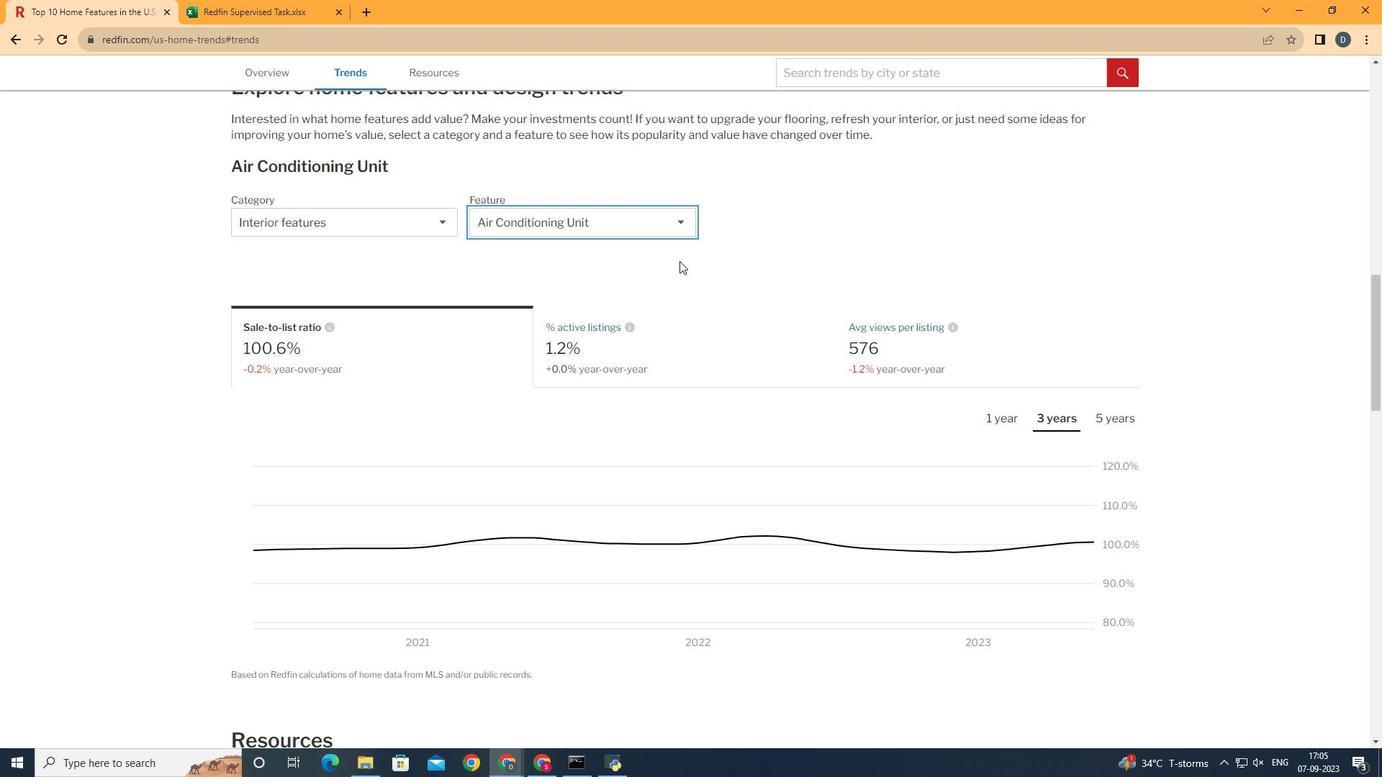 
Action: Mouse moved to (744, 354)
Screenshot: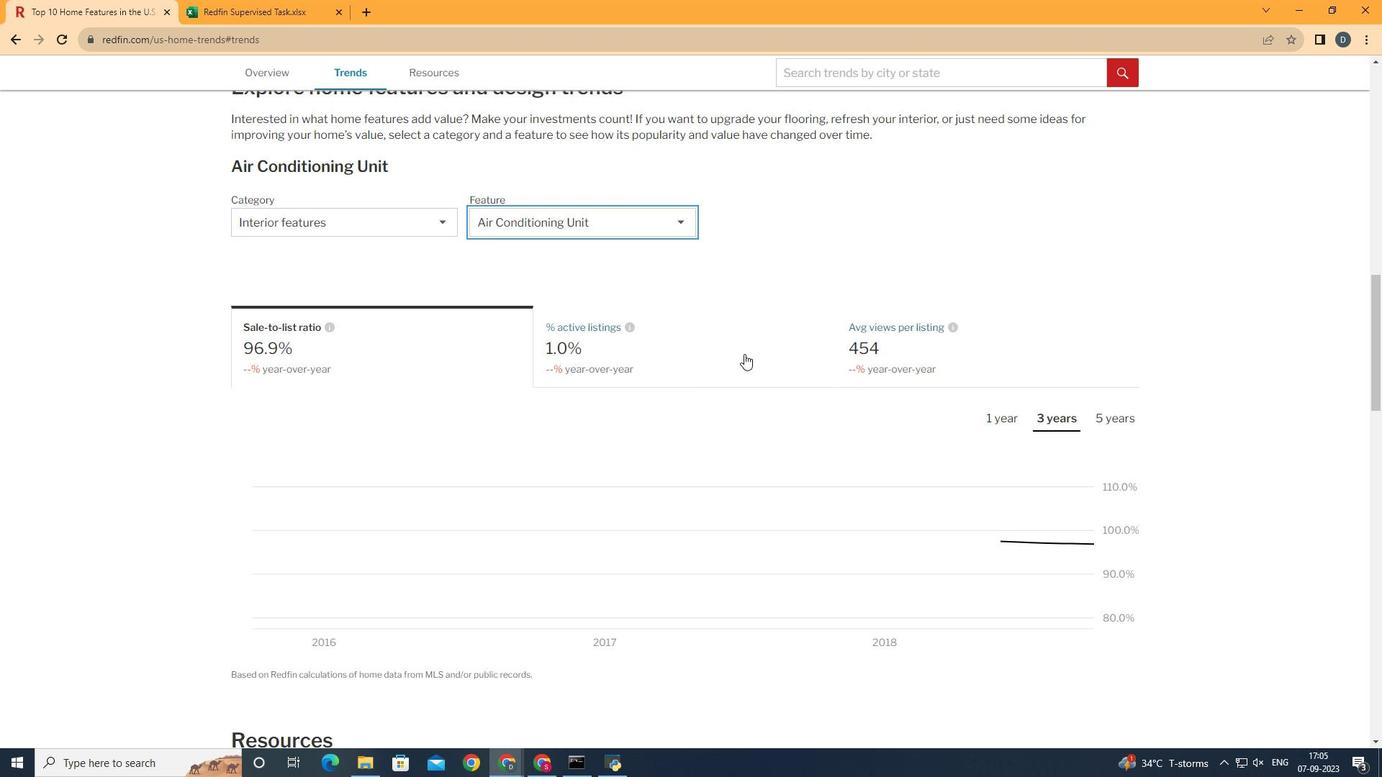 
Action: Mouse pressed left at (744, 354)
Screenshot: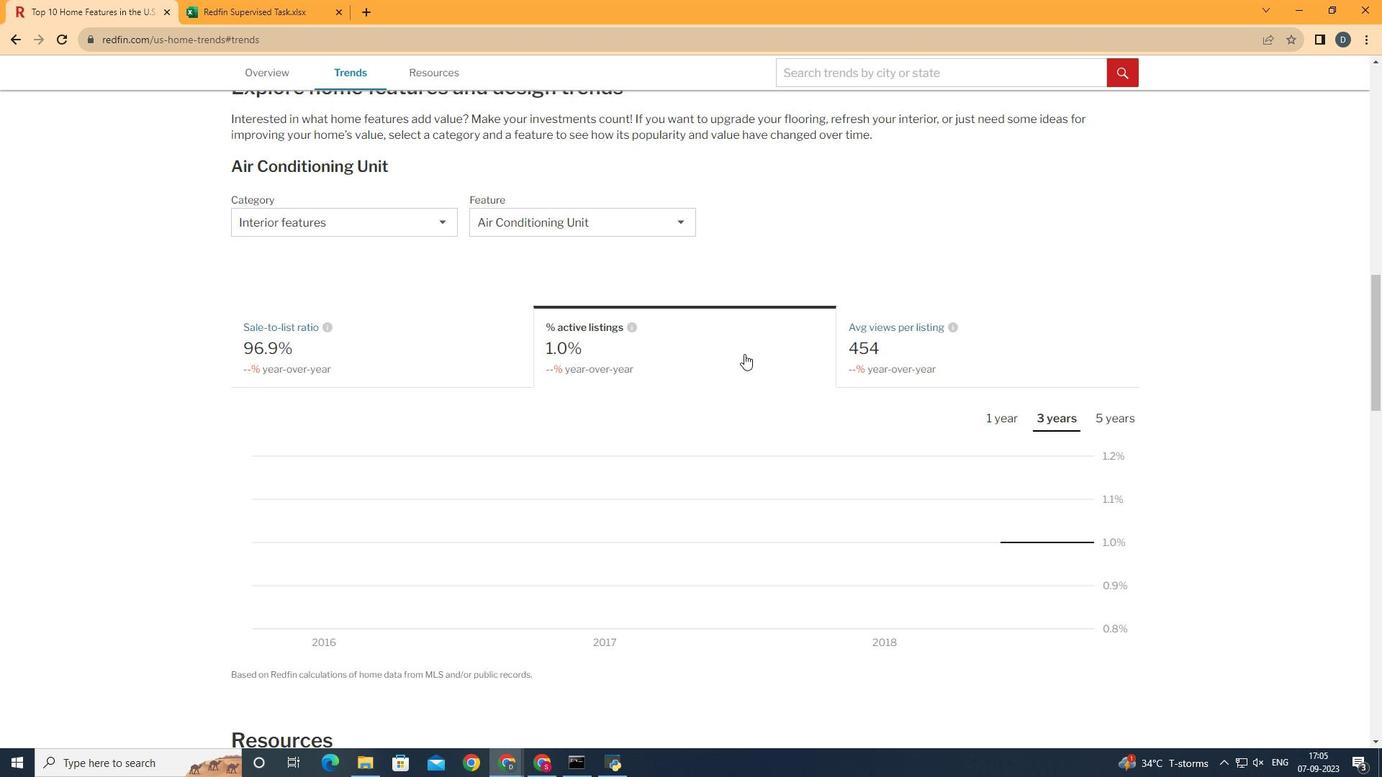 
Action: Mouse moved to (1112, 406)
Screenshot: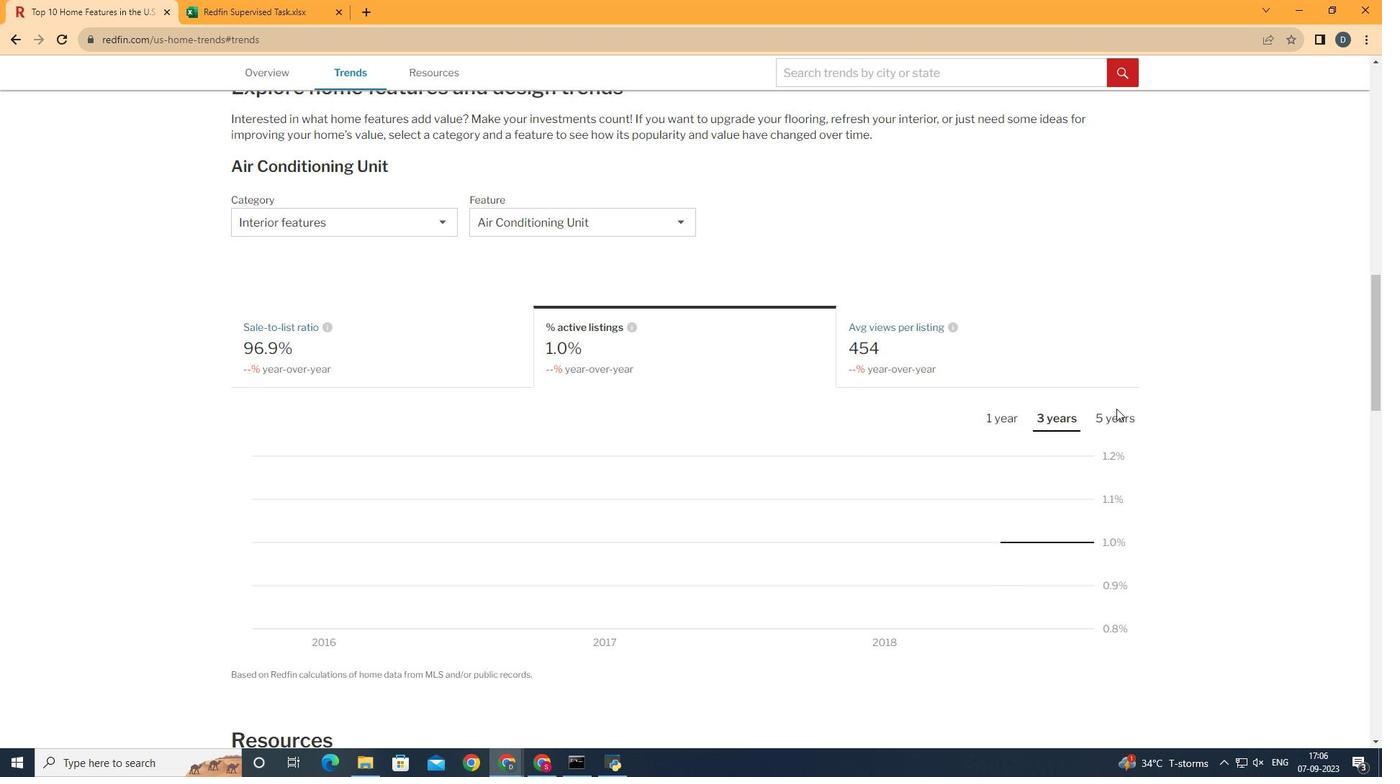 
Action: Mouse pressed left at (1112, 406)
Screenshot: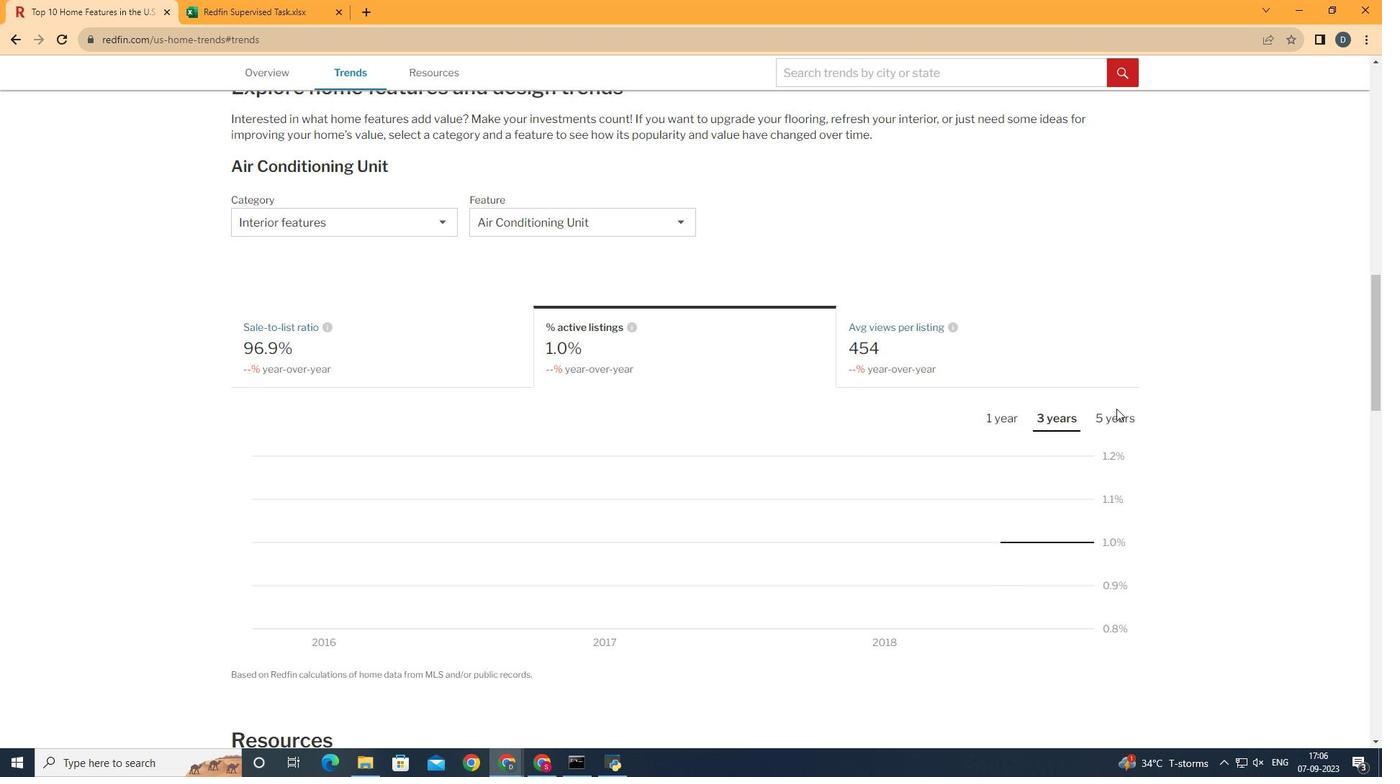 
Action: Mouse moved to (1116, 408)
Screenshot: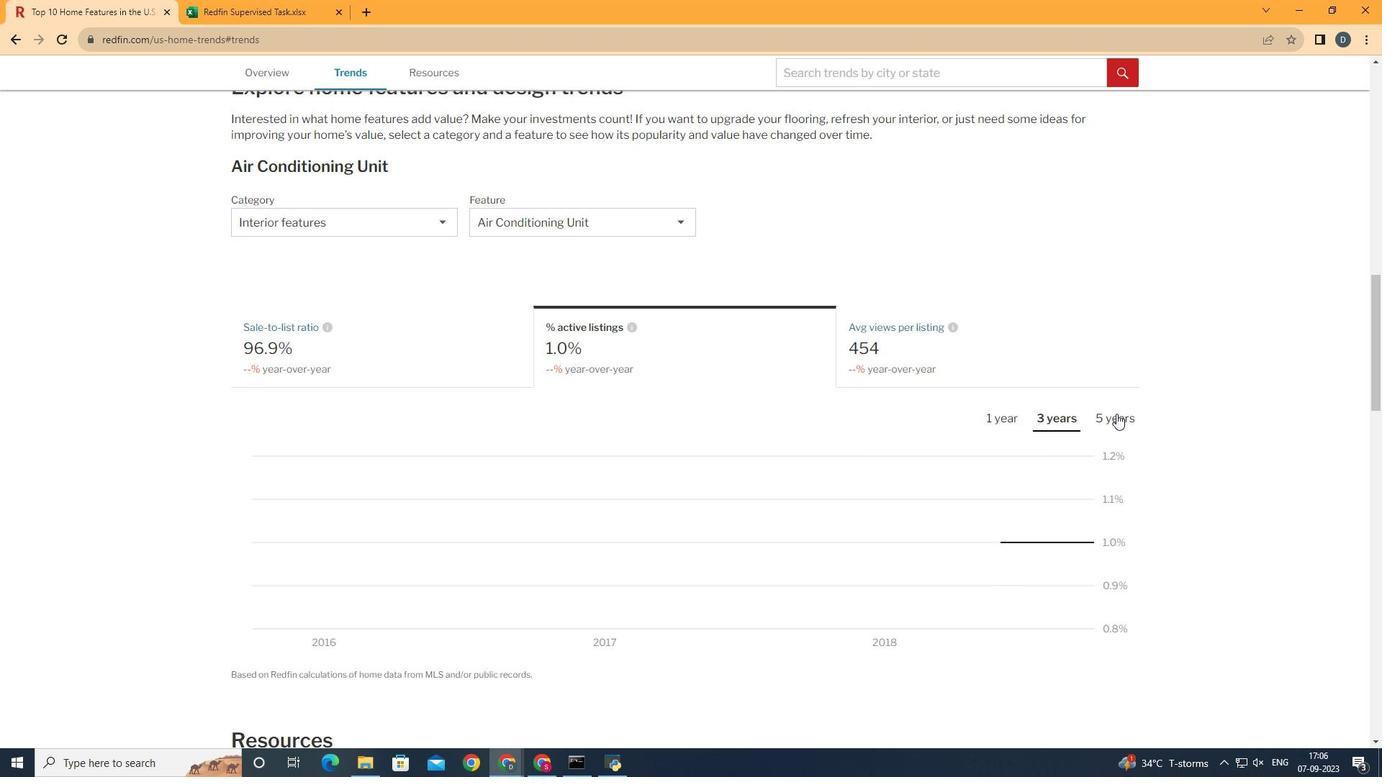 
Action: Mouse pressed left at (1116, 408)
Screenshot: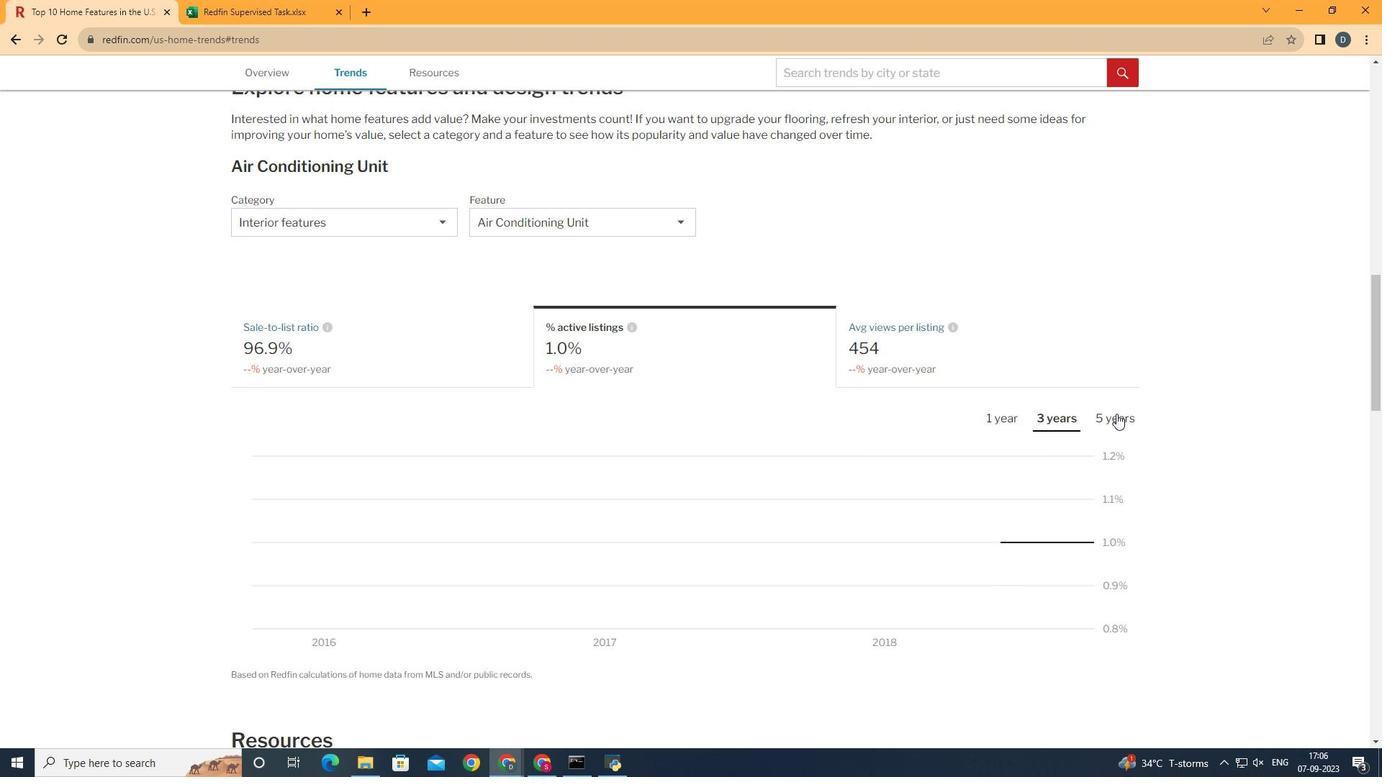 
Action: Mouse moved to (1116, 413)
Screenshot: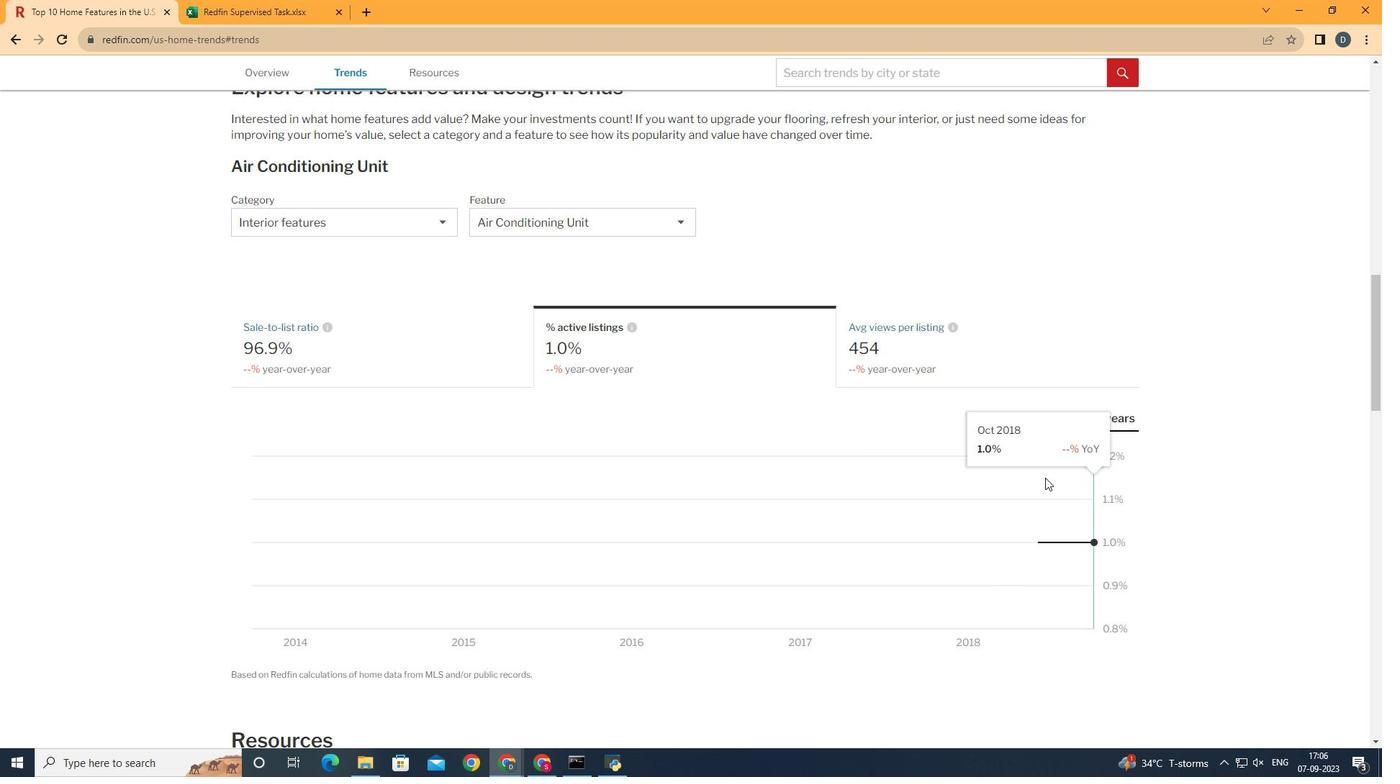 
Action: Mouse pressed left at (1116, 413)
Screenshot: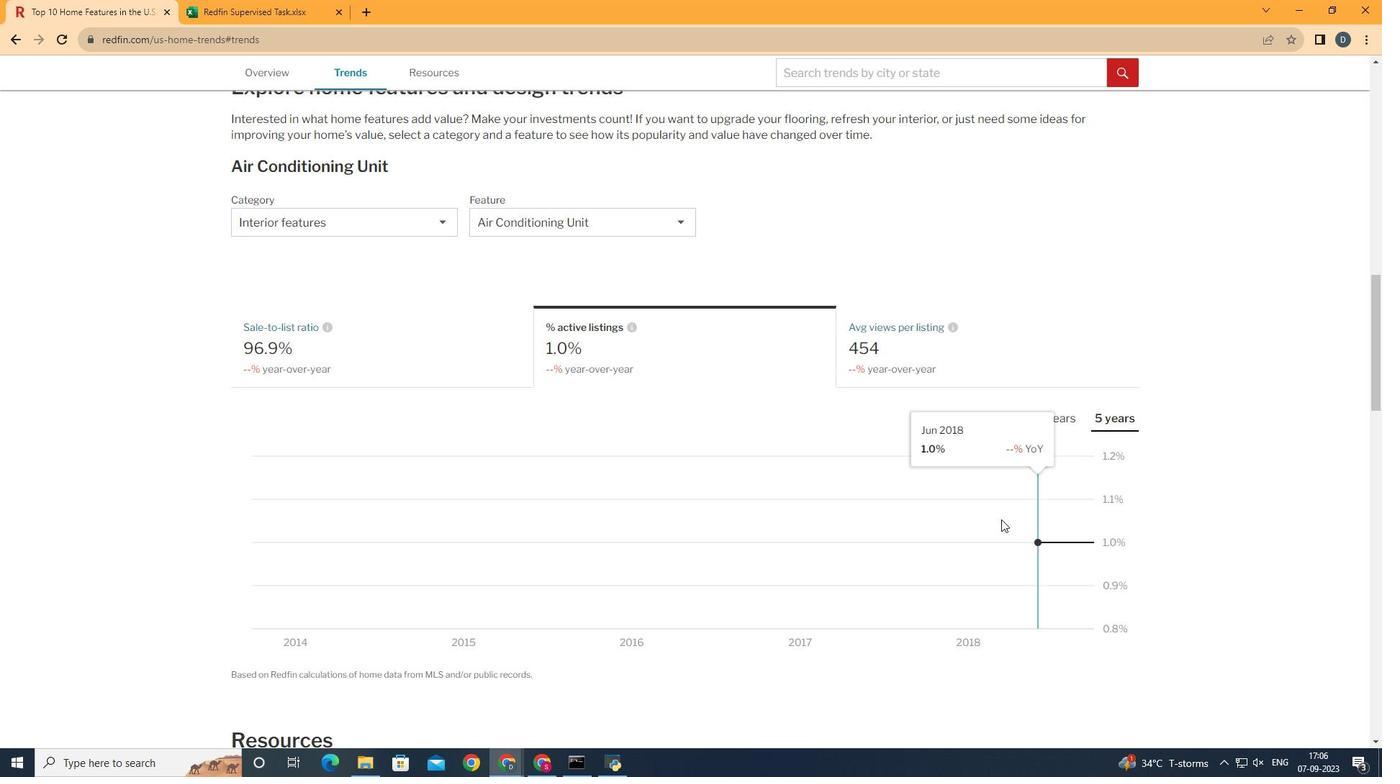 
Action: Mouse moved to (1202, 563)
Screenshot: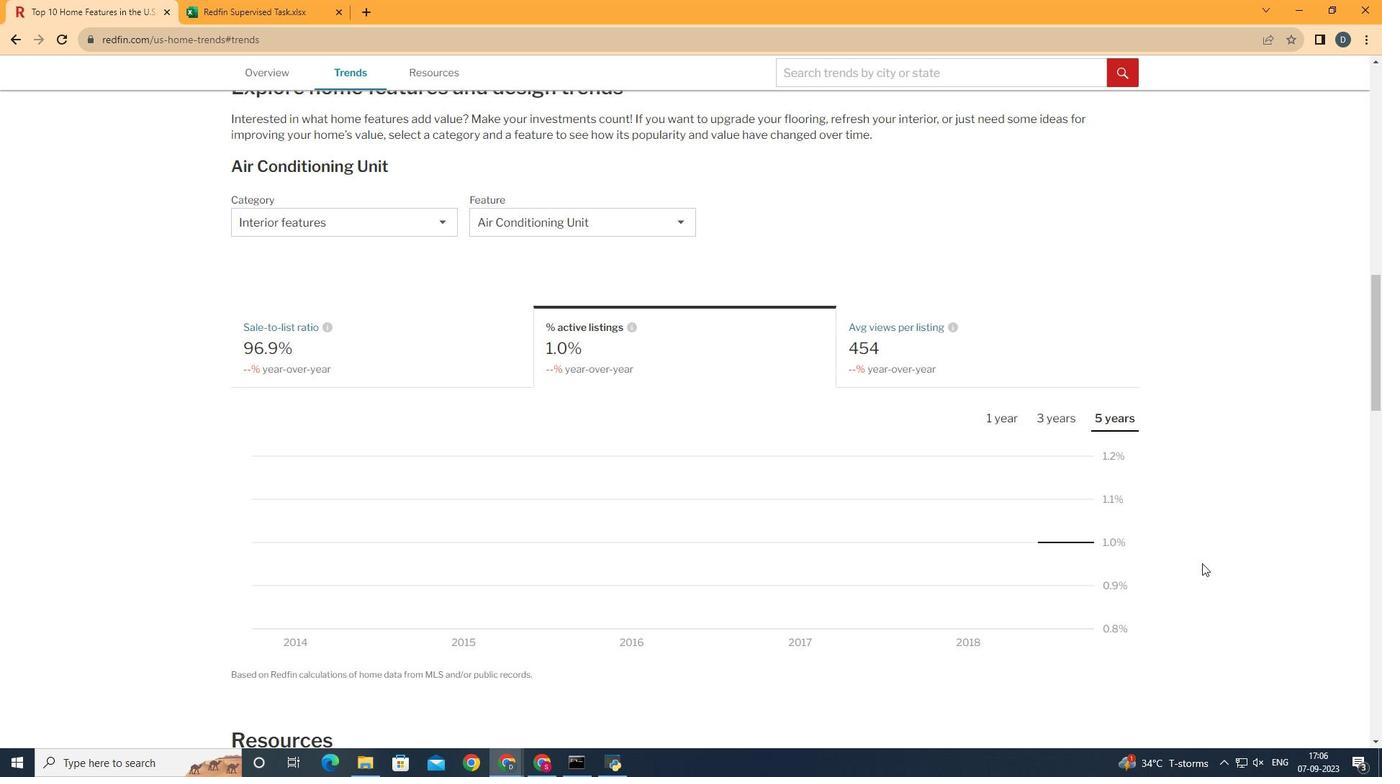 
